 Task: Find connections with filter location Helsinki with filter topic #Socialentrepreneurshipwith filter profile language French with filter current company Metso with filter school Gulbarga University, Gulbarga with filter industry Physicians with filter service category Research with filter keywords title Director of Maintenance
Action: Mouse moved to (256, 196)
Screenshot: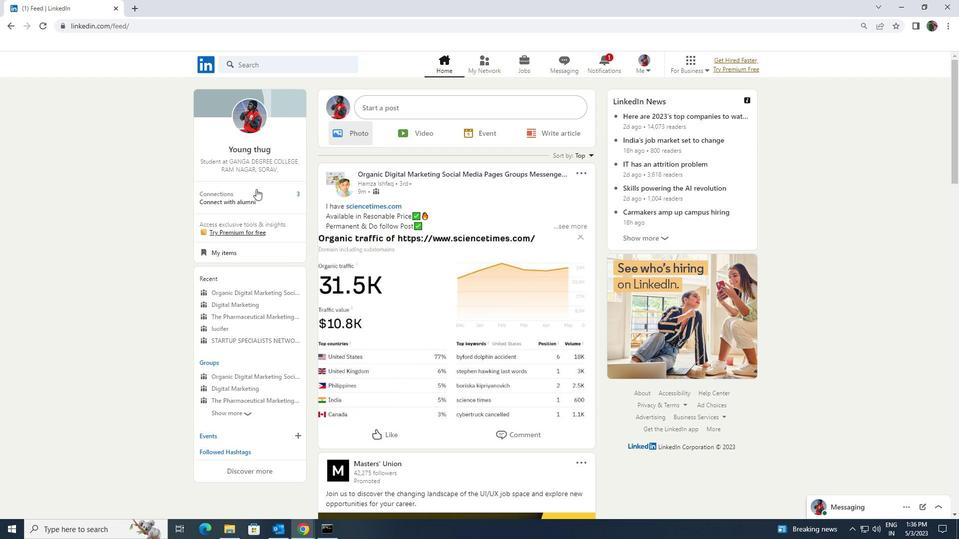 
Action: Mouse pressed left at (256, 196)
Screenshot: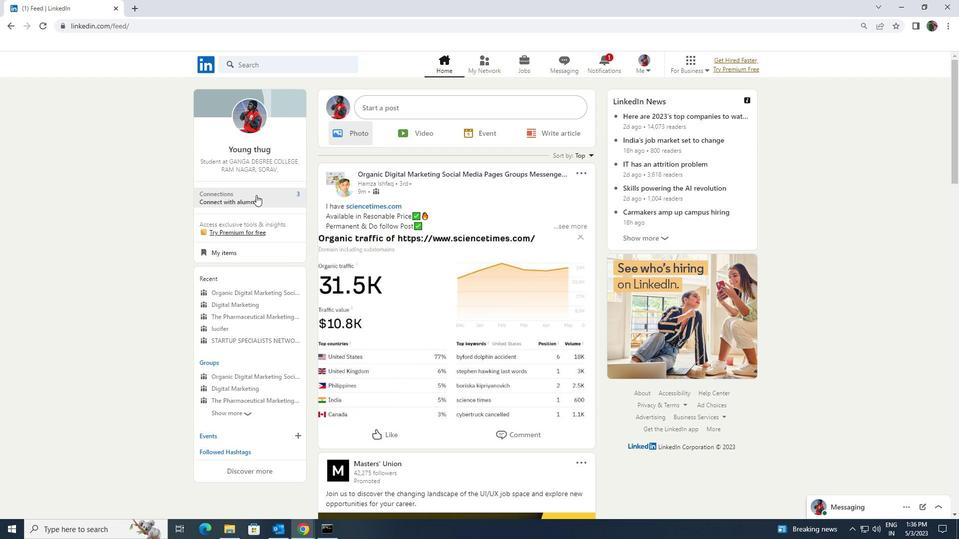 
Action: Mouse moved to (295, 121)
Screenshot: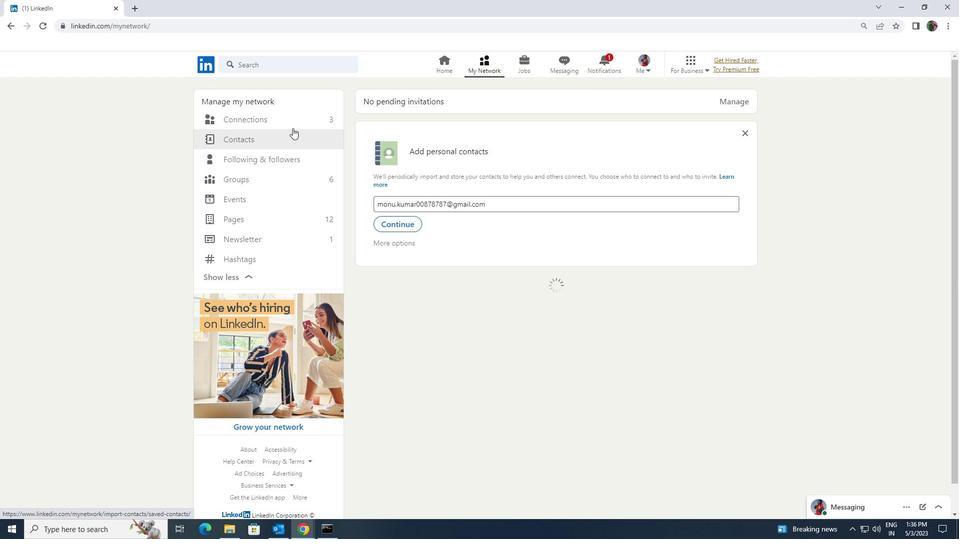 
Action: Mouse pressed left at (295, 121)
Screenshot: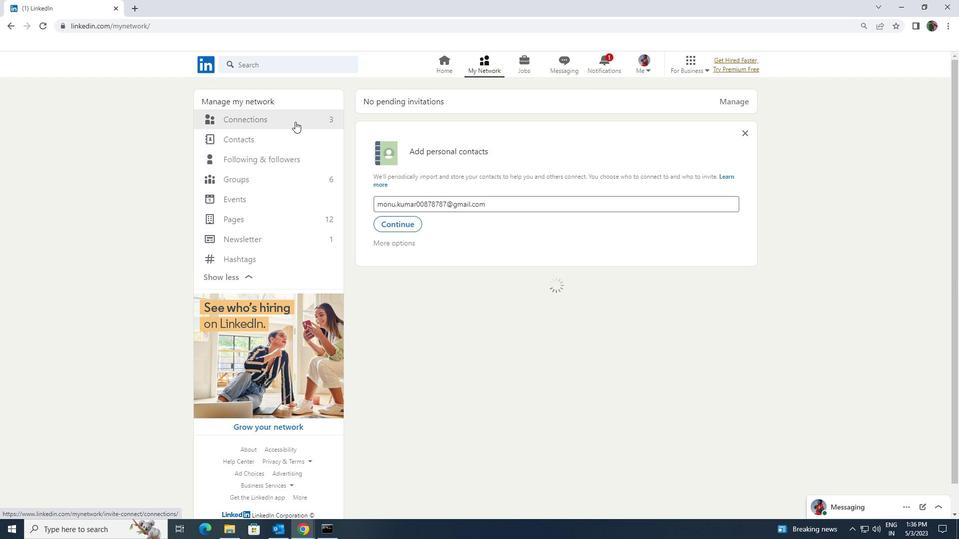 
Action: Mouse moved to (544, 119)
Screenshot: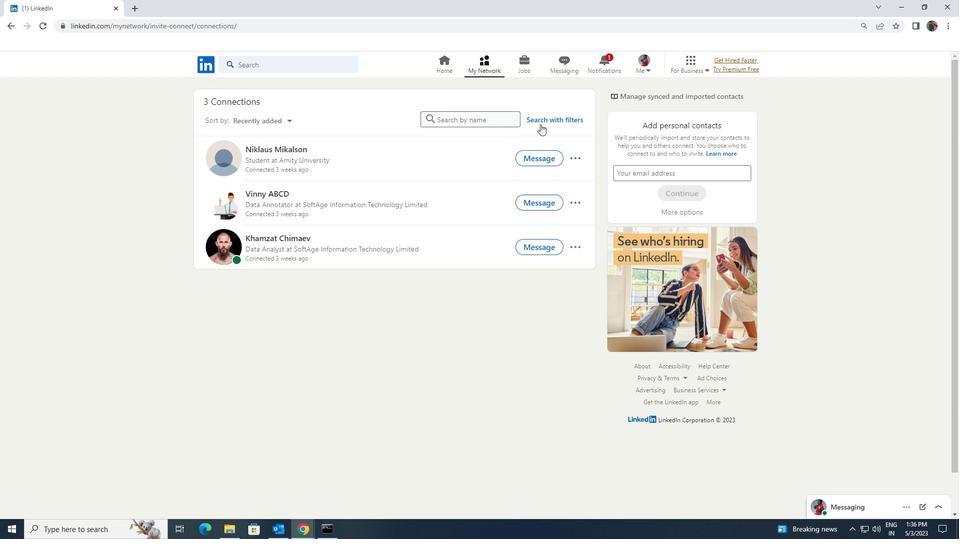 
Action: Mouse pressed left at (544, 119)
Screenshot: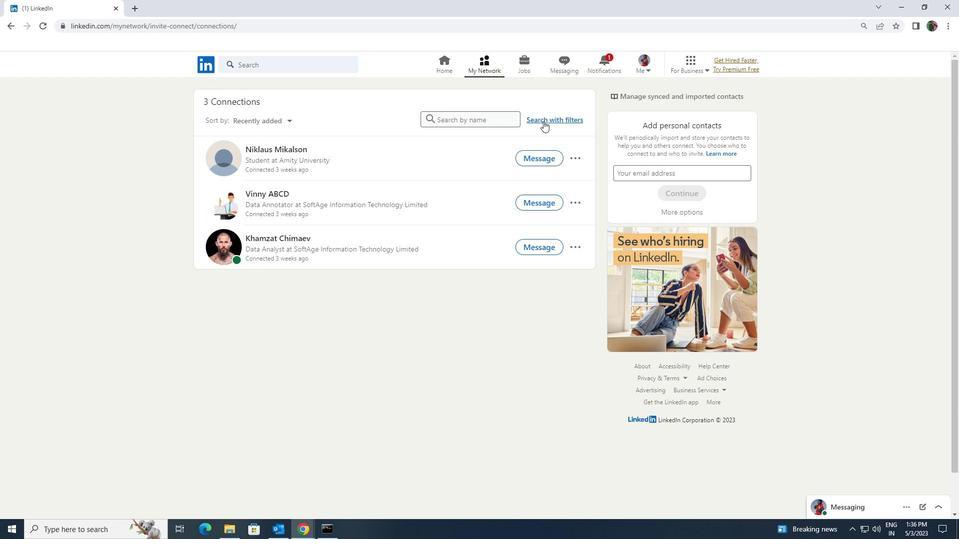 
Action: Mouse moved to (508, 91)
Screenshot: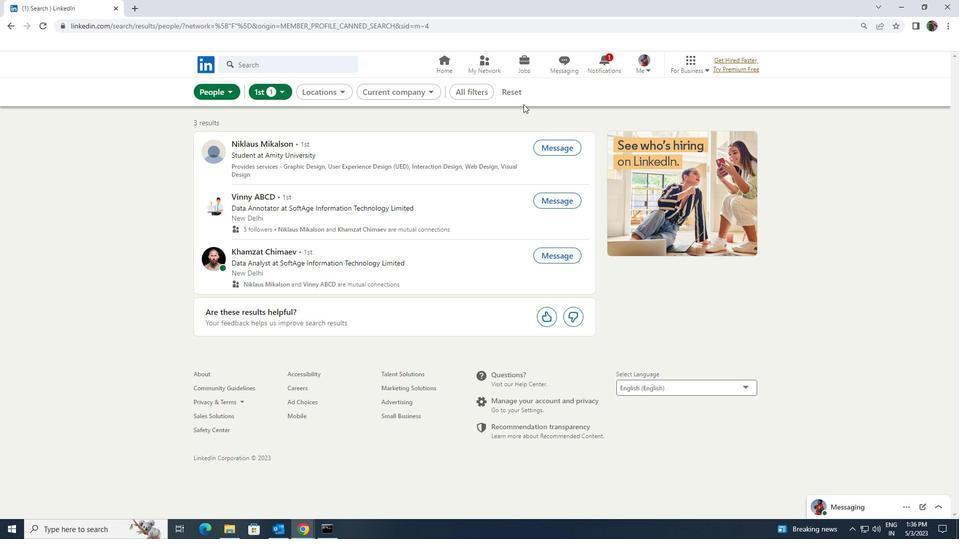 
Action: Mouse pressed left at (508, 91)
Screenshot: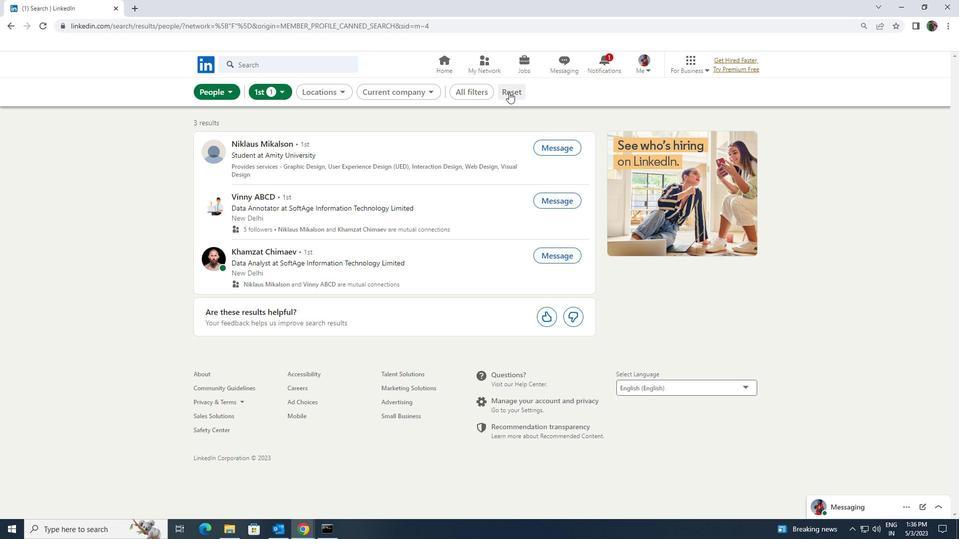
Action: Mouse pressed left at (508, 91)
Screenshot: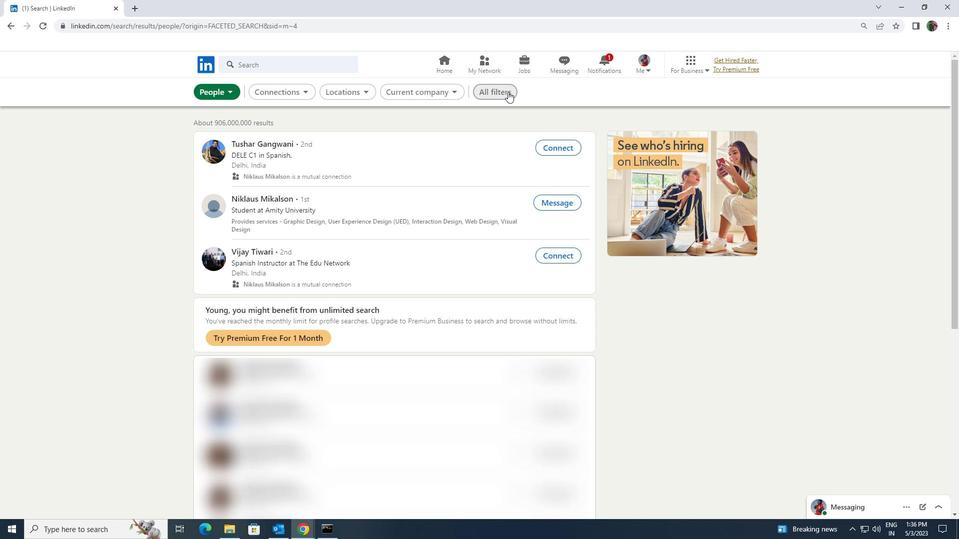 
Action: Mouse moved to (824, 387)
Screenshot: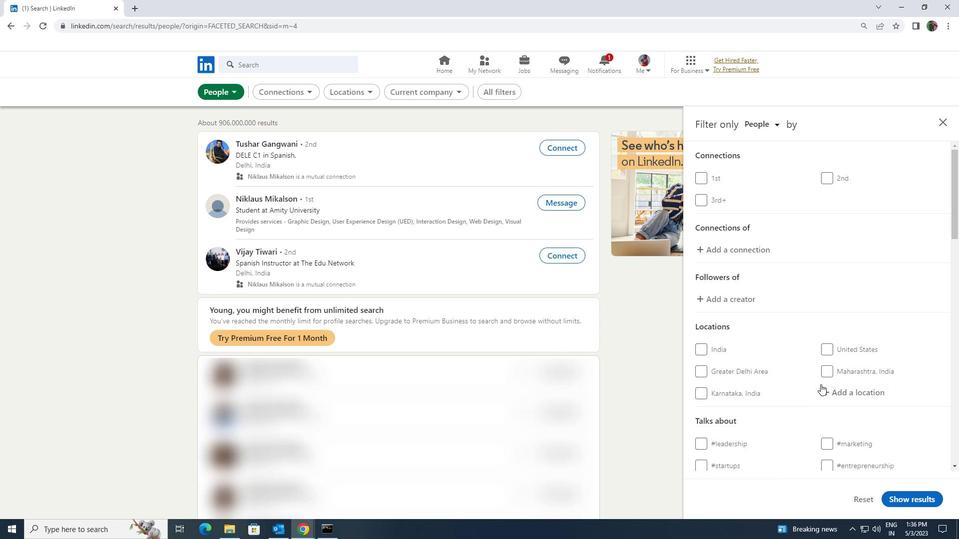 
Action: Mouse pressed left at (824, 387)
Screenshot: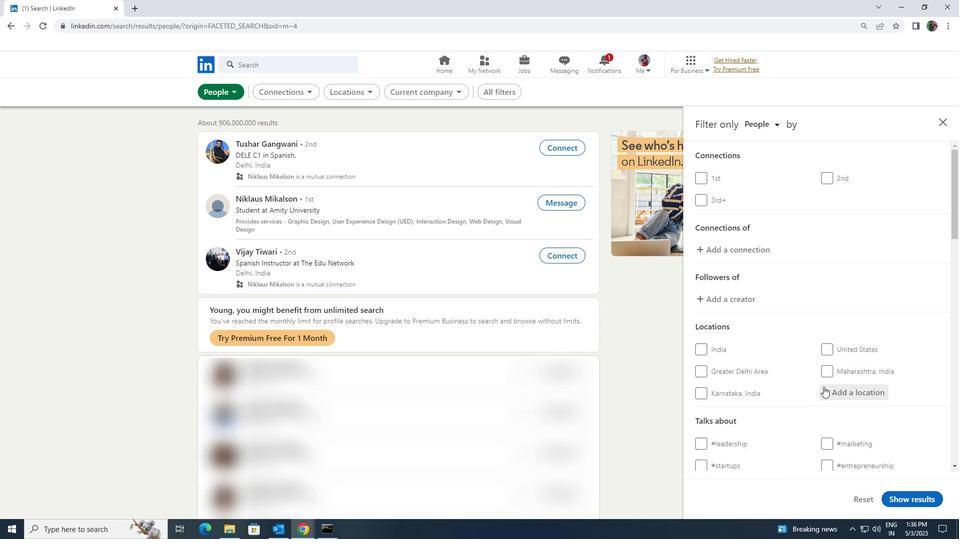
Action: Key pressed <Key.shift>HELSINK
Screenshot: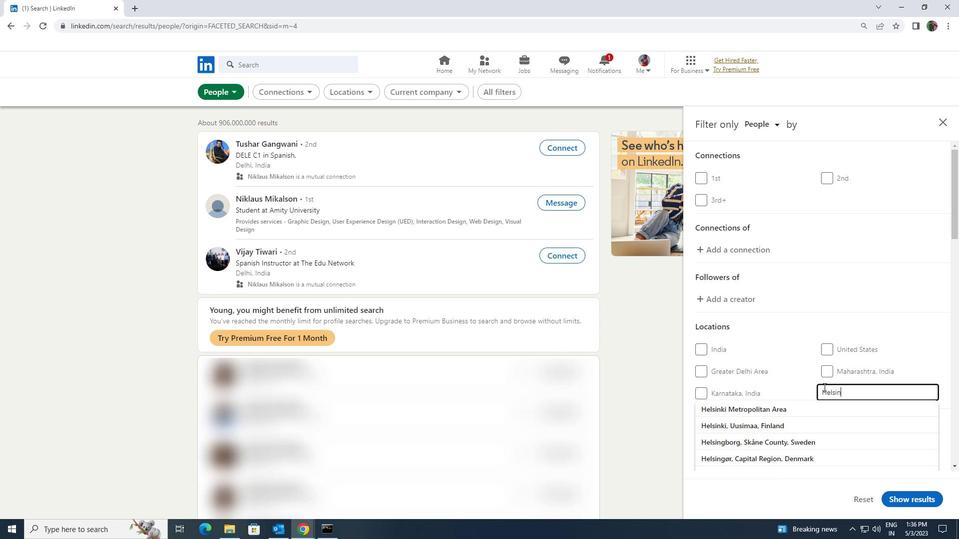 
Action: Mouse moved to (813, 403)
Screenshot: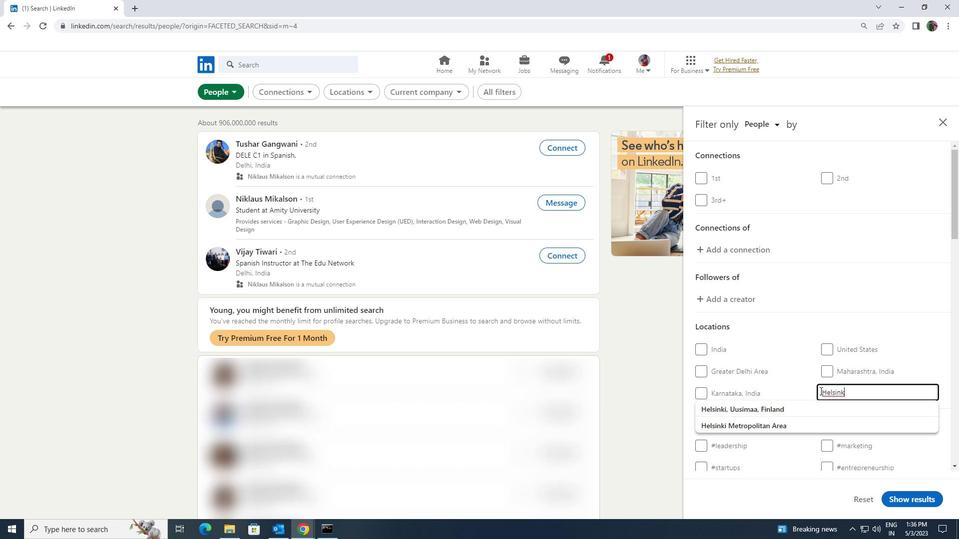 
Action: Mouse pressed left at (813, 403)
Screenshot: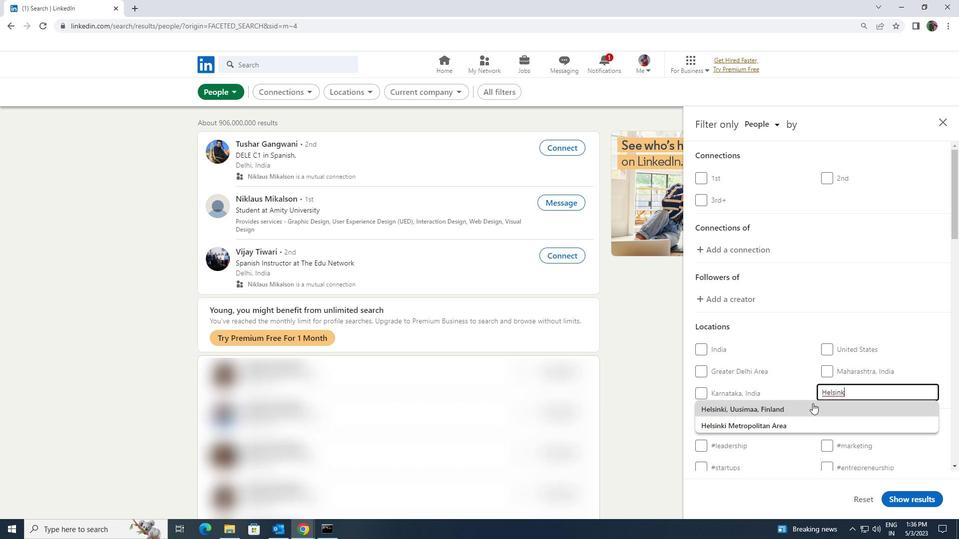 
Action: Mouse moved to (813, 378)
Screenshot: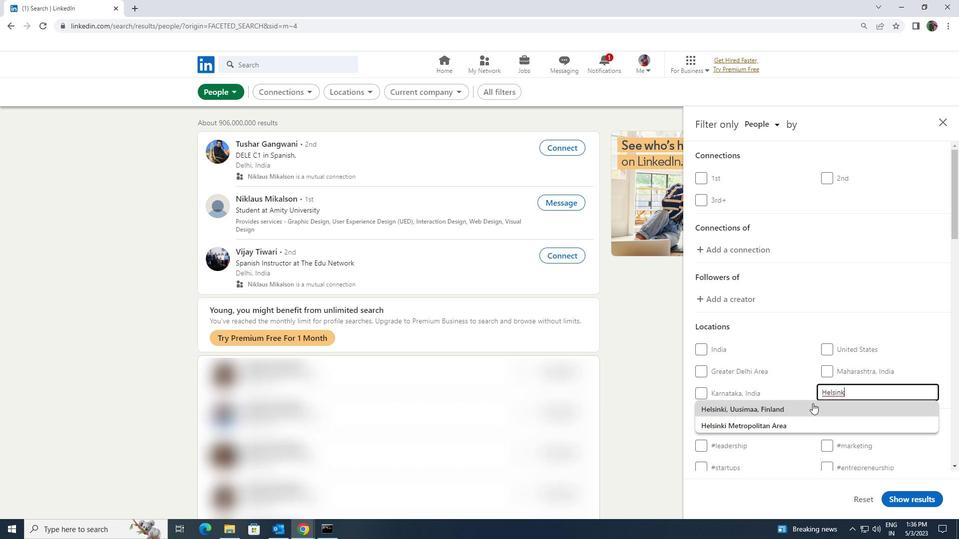 
Action: Mouse scrolled (813, 378) with delta (0, 0)
Screenshot: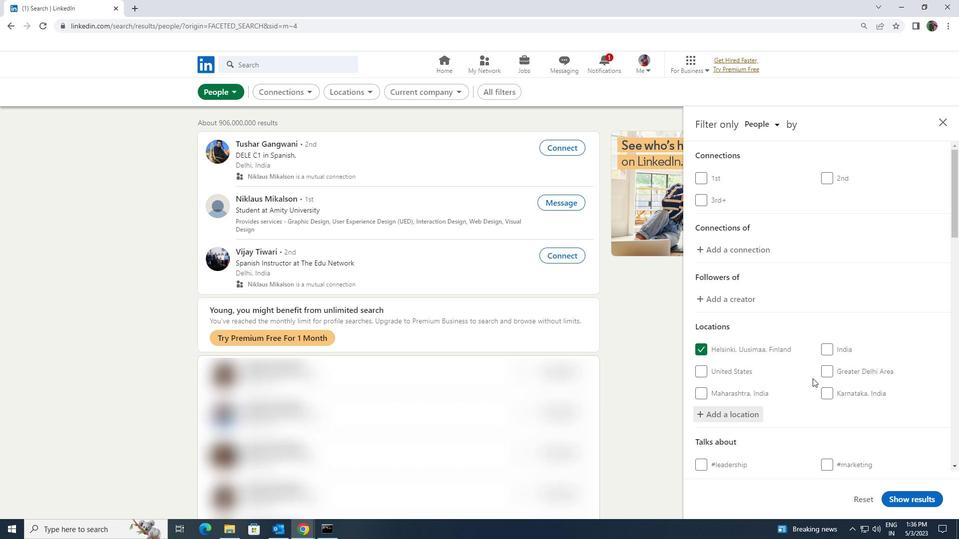 
Action: Mouse scrolled (813, 378) with delta (0, 0)
Screenshot: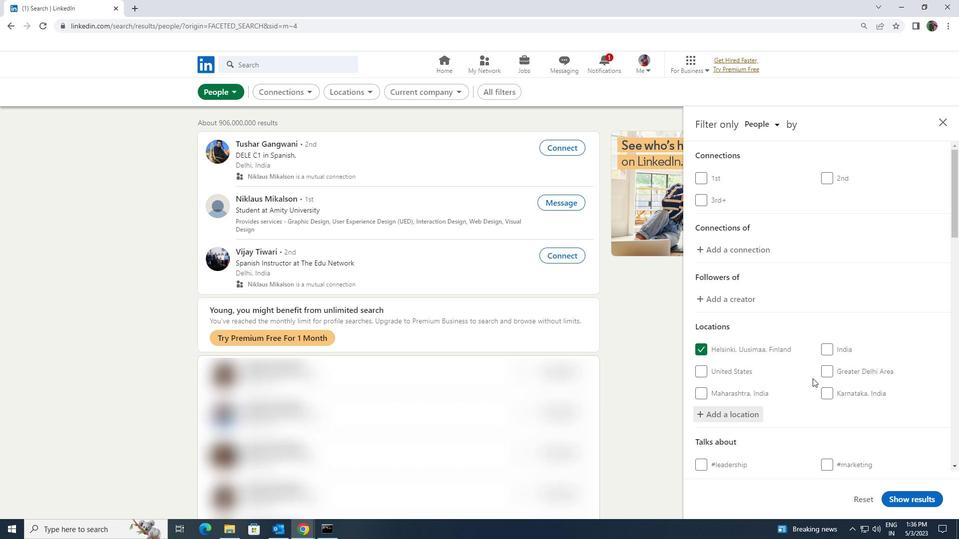 
Action: Mouse scrolled (813, 378) with delta (0, 0)
Screenshot: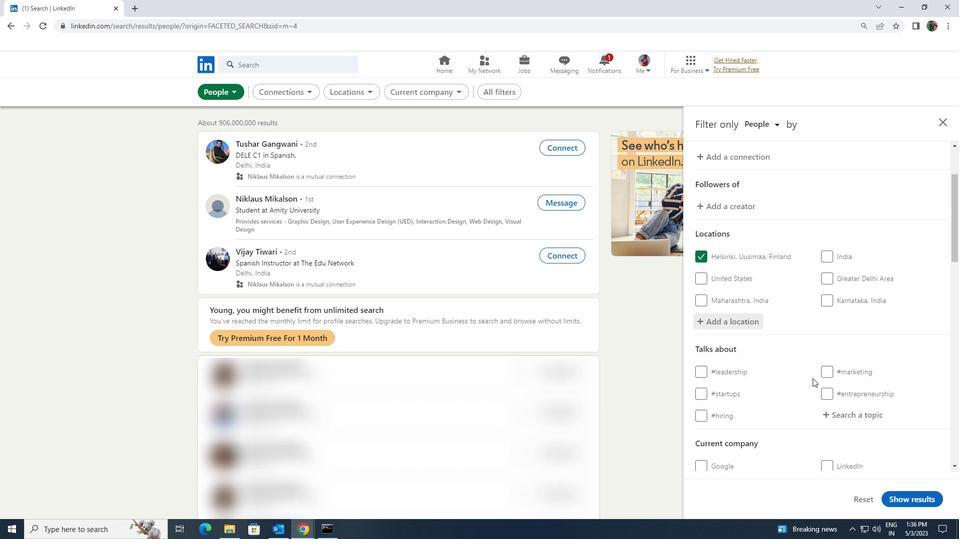 
Action: Mouse moved to (830, 364)
Screenshot: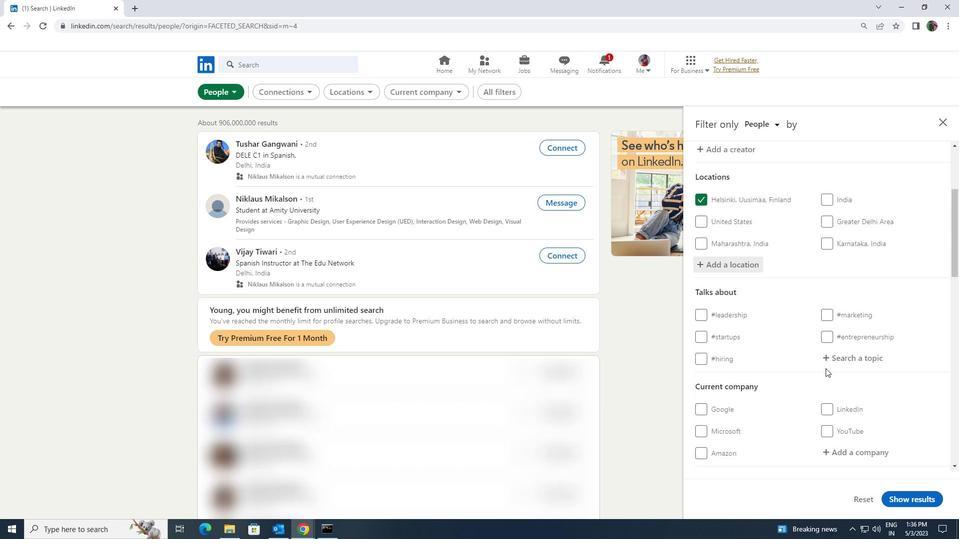 
Action: Mouse pressed left at (830, 364)
Screenshot: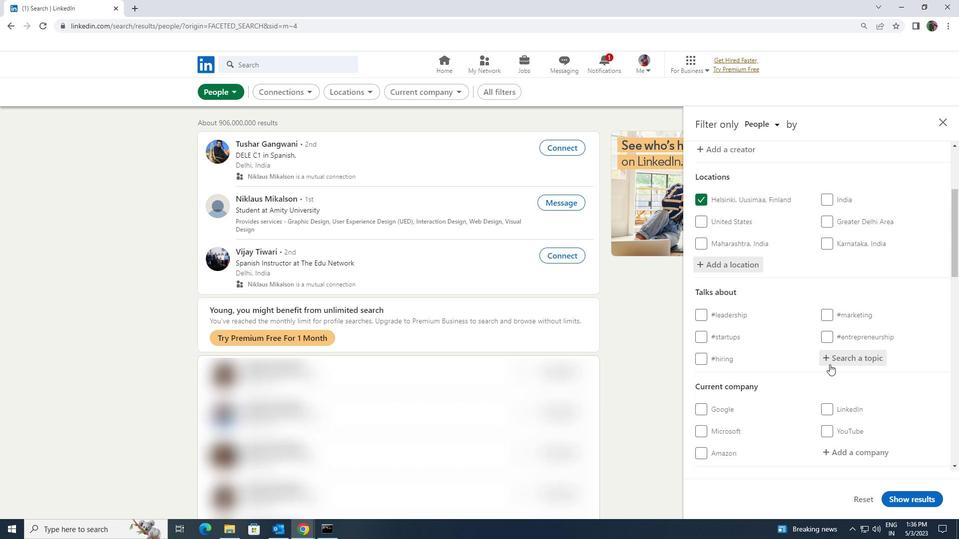 
Action: Mouse moved to (829, 364)
Screenshot: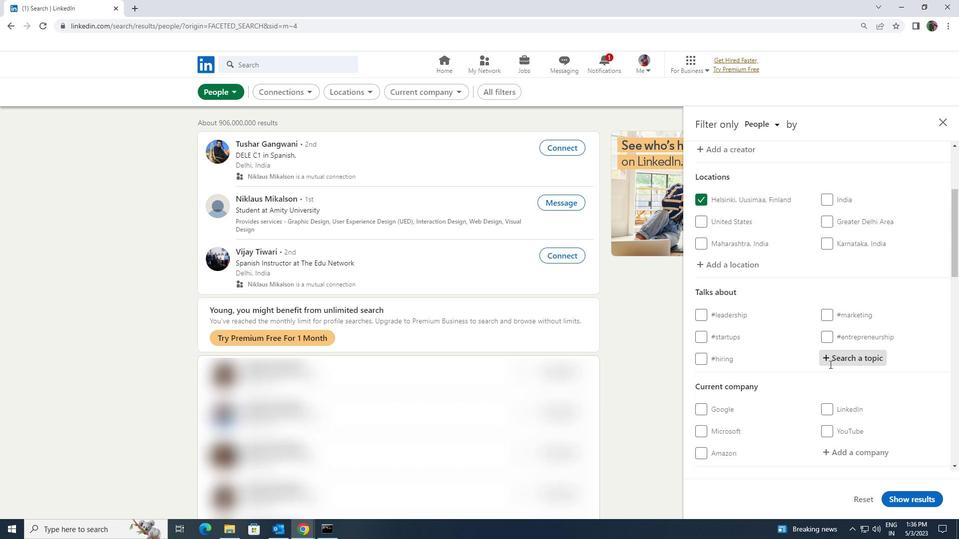 
Action: Key pressed <Key.shift>SOCIALENTER<Key.backspace>
Screenshot: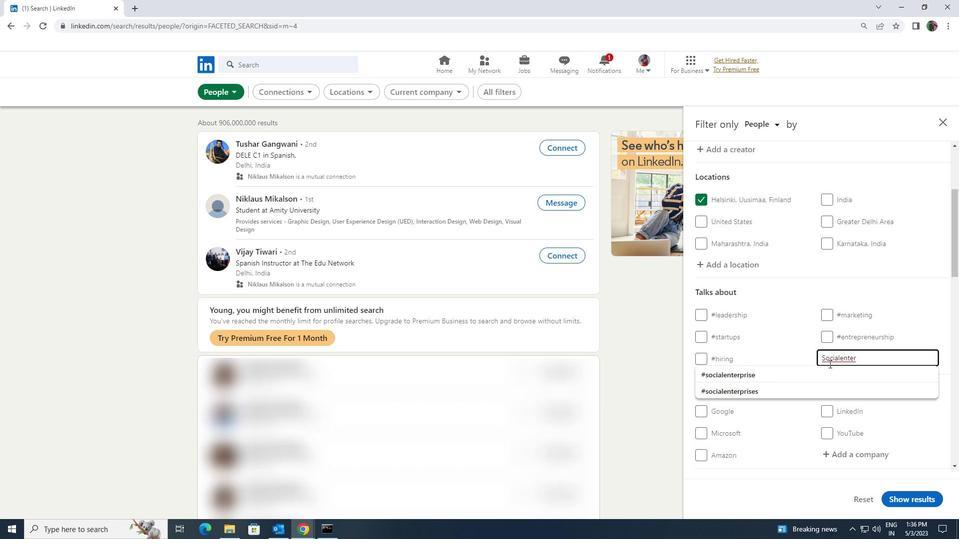 
Action: Mouse moved to (822, 370)
Screenshot: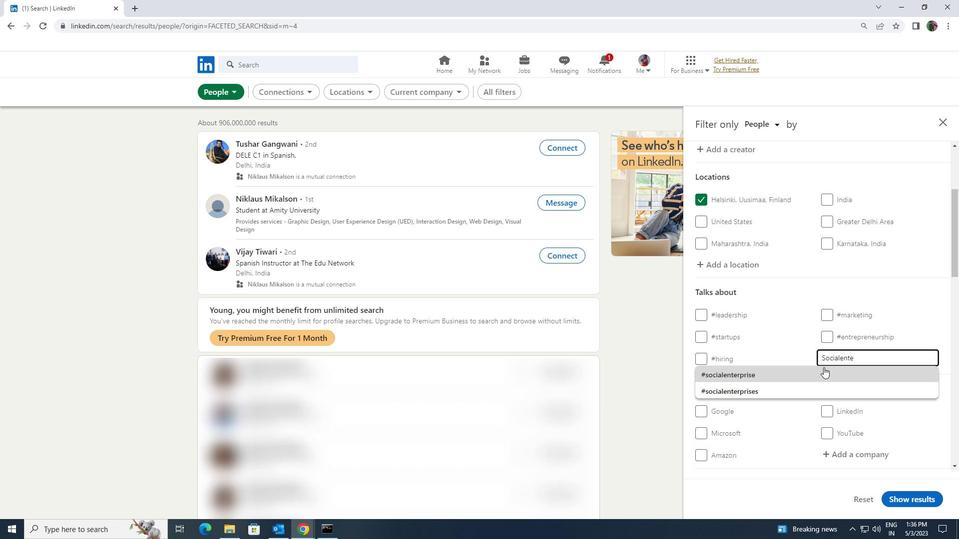 
Action: Key pressed <Key.backspace>
Screenshot: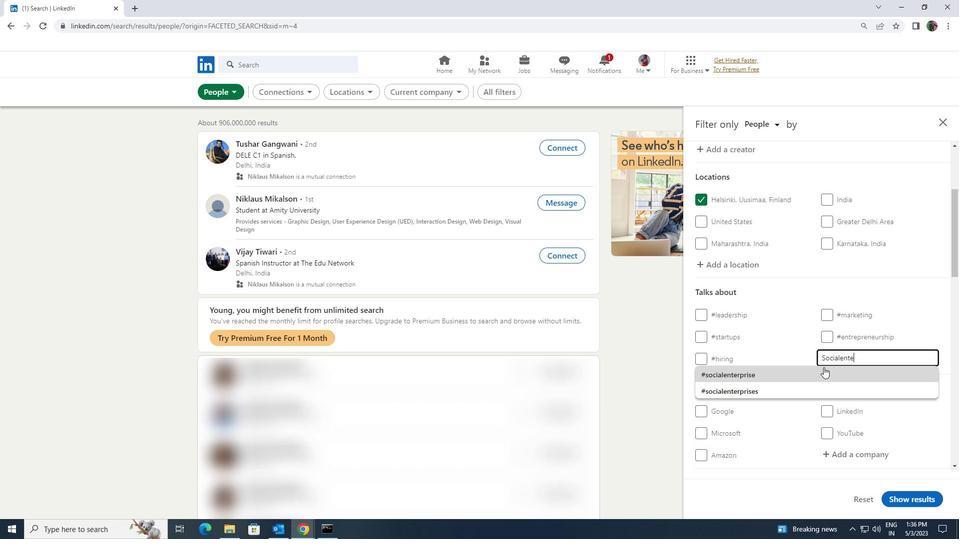 
Action: Mouse moved to (822, 370)
Screenshot: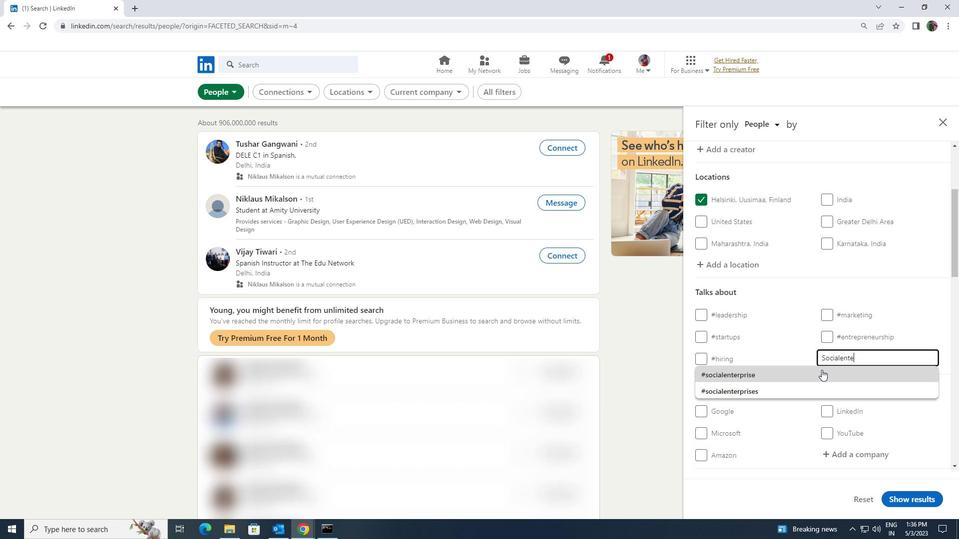 
Action: Mouse pressed left at (822, 370)
Screenshot: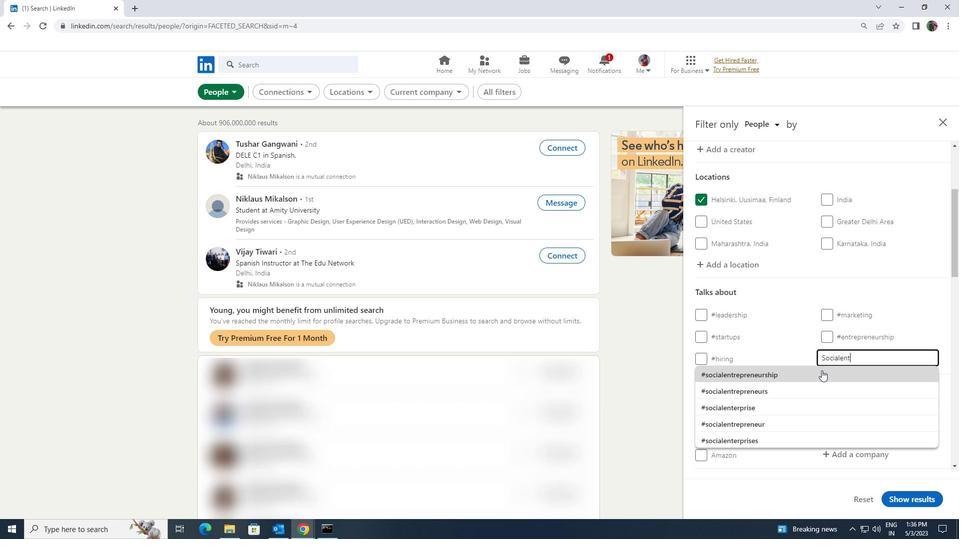 
Action: Mouse scrolled (822, 370) with delta (0, 0)
Screenshot: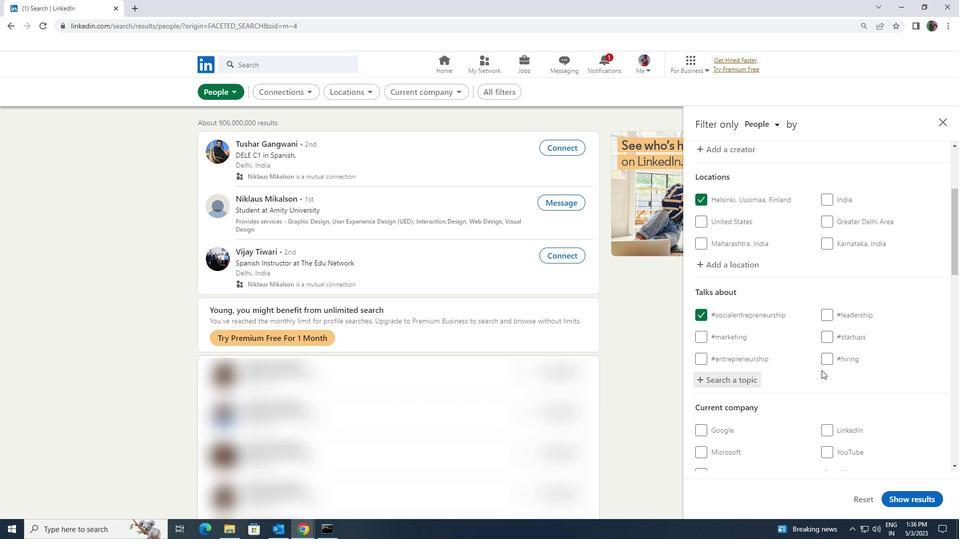 
Action: Mouse scrolled (822, 370) with delta (0, 0)
Screenshot: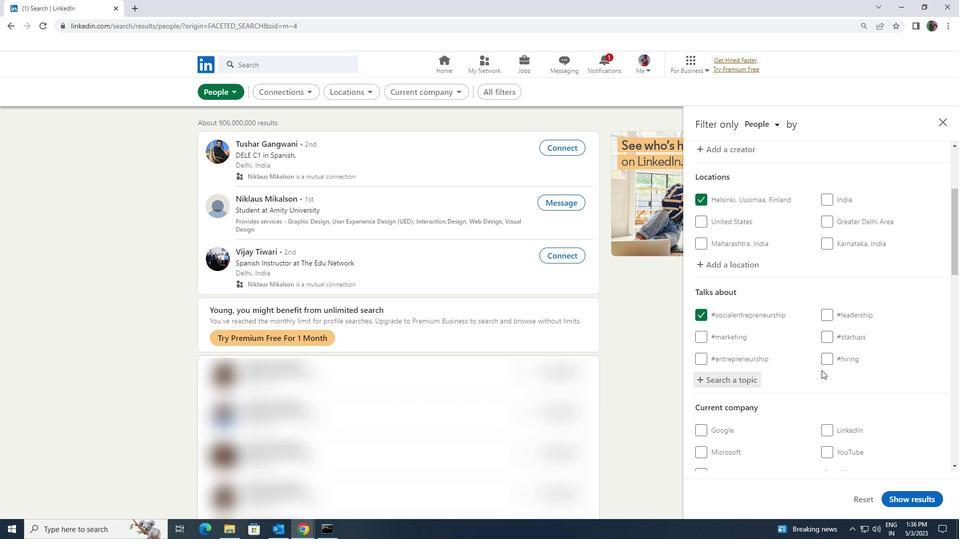 
Action: Mouse scrolled (822, 370) with delta (0, 0)
Screenshot: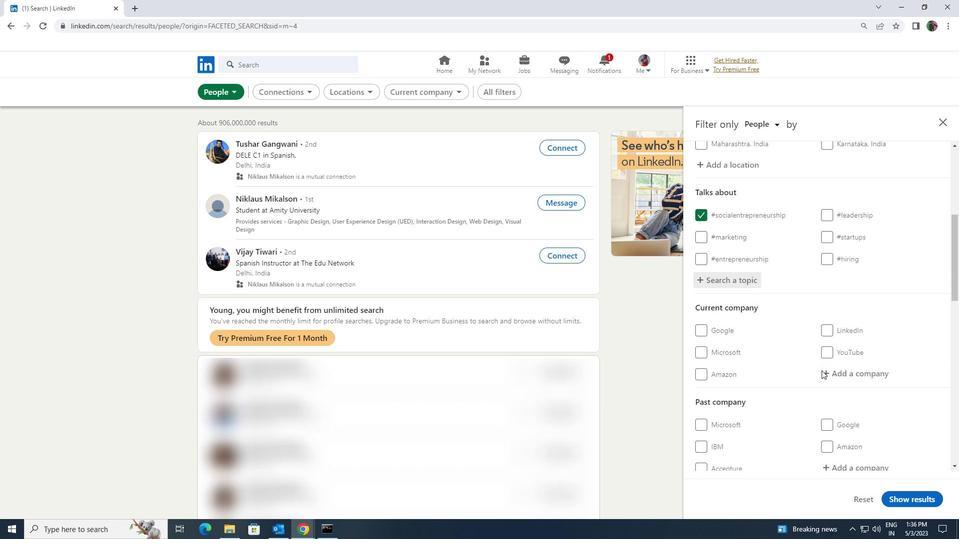 
Action: Mouse scrolled (822, 370) with delta (0, 0)
Screenshot: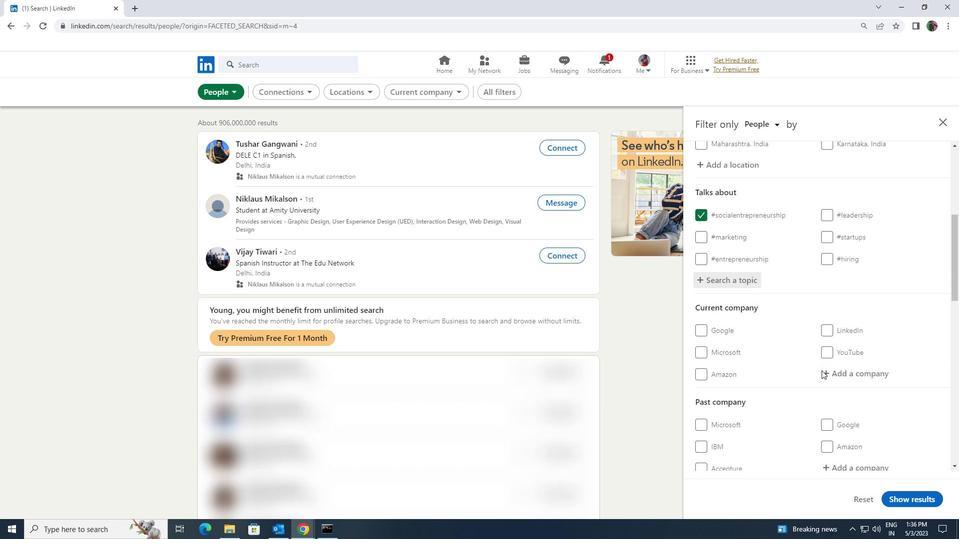 
Action: Mouse scrolled (822, 370) with delta (0, 0)
Screenshot: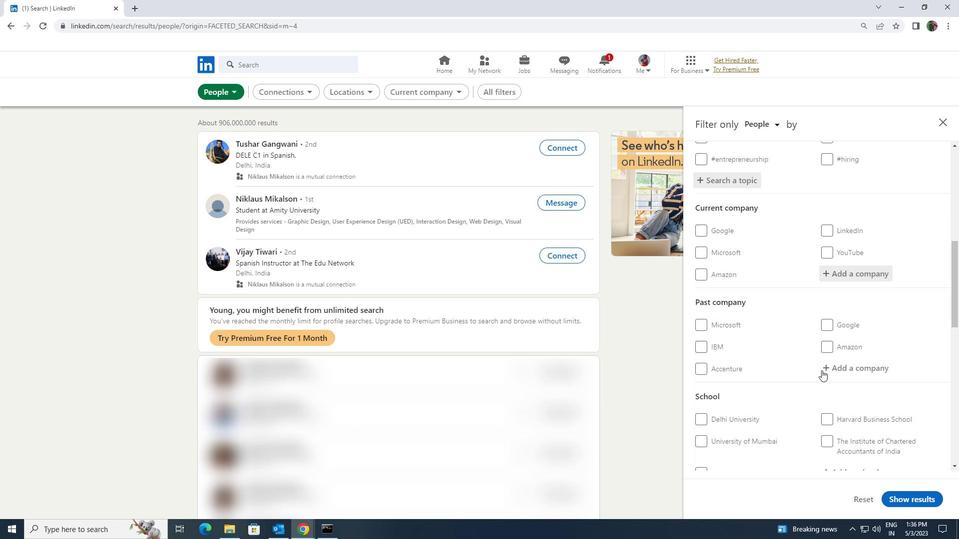 
Action: Mouse scrolled (822, 370) with delta (0, 0)
Screenshot: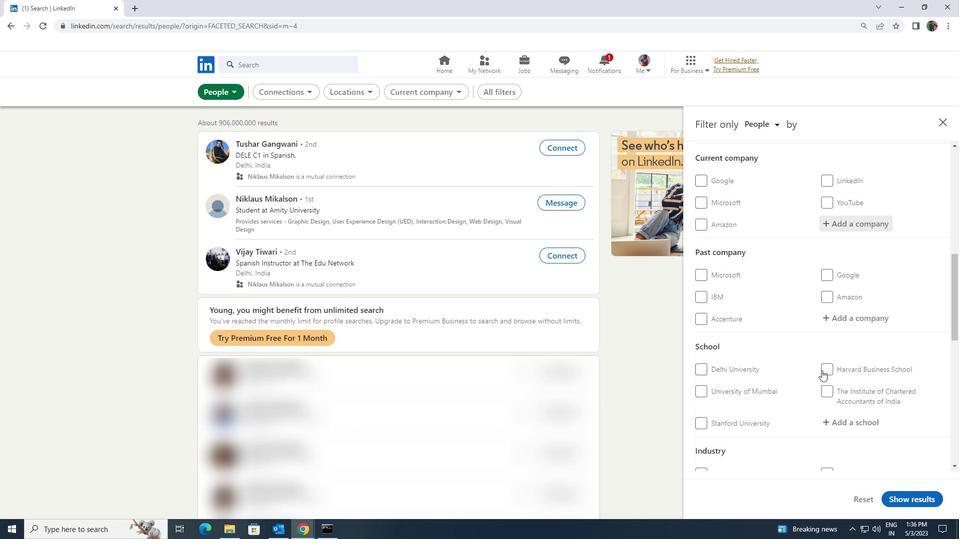
Action: Mouse scrolled (822, 370) with delta (0, 0)
Screenshot: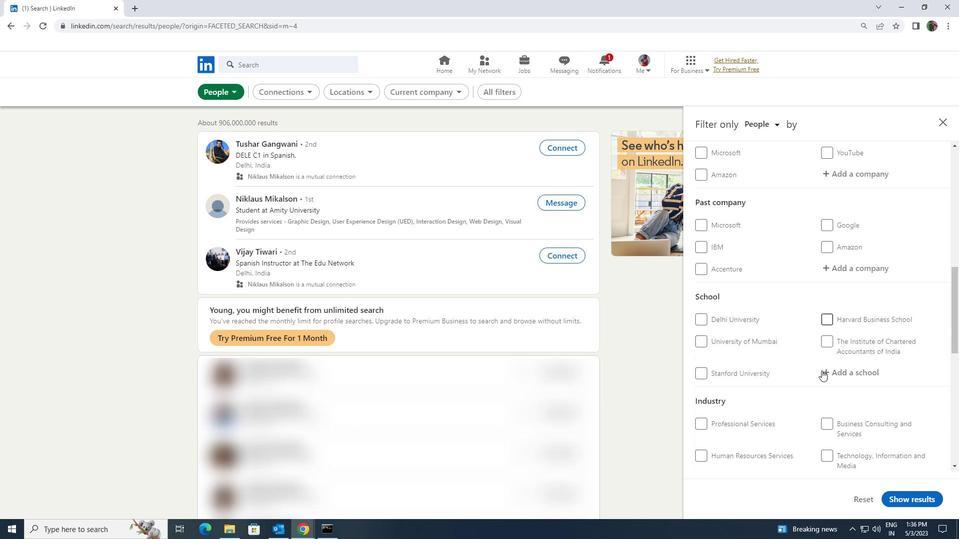 
Action: Mouse scrolled (822, 370) with delta (0, 0)
Screenshot: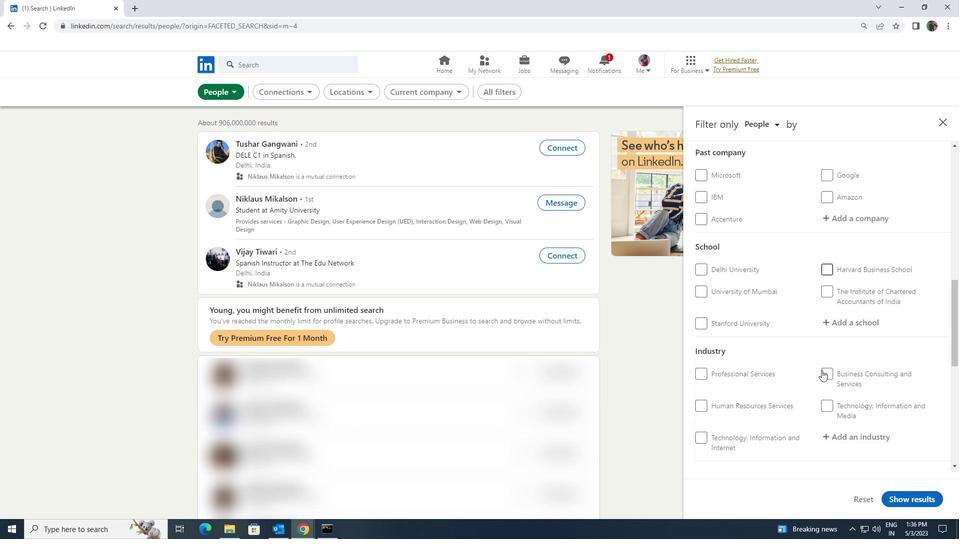 
Action: Mouse scrolled (822, 370) with delta (0, 0)
Screenshot: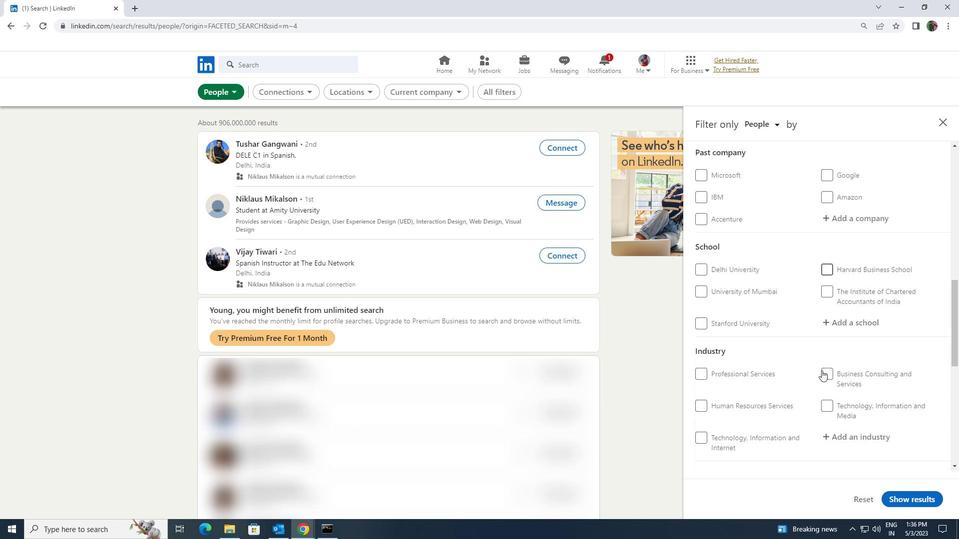 
Action: Mouse moved to (827, 399)
Screenshot: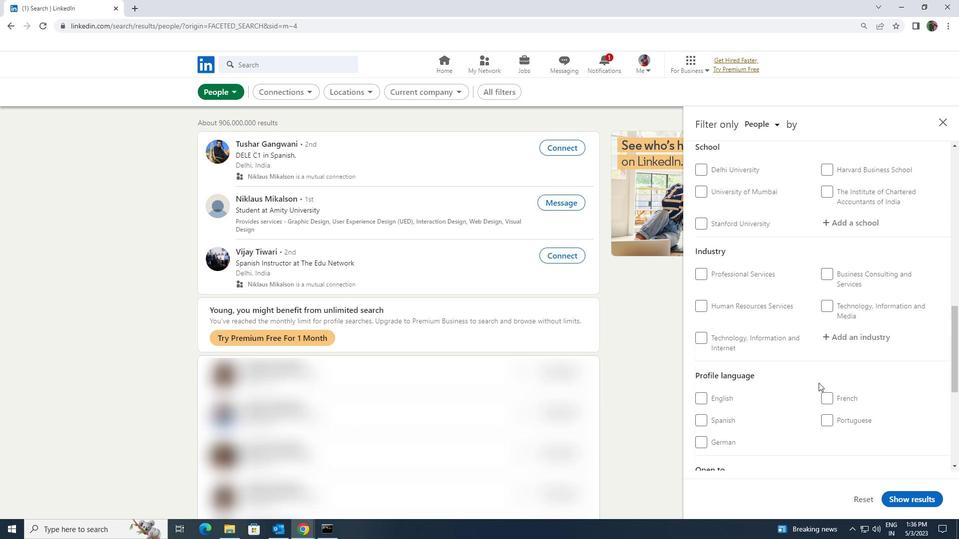 
Action: Mouse pressed left at (827, 399)
Screenshot: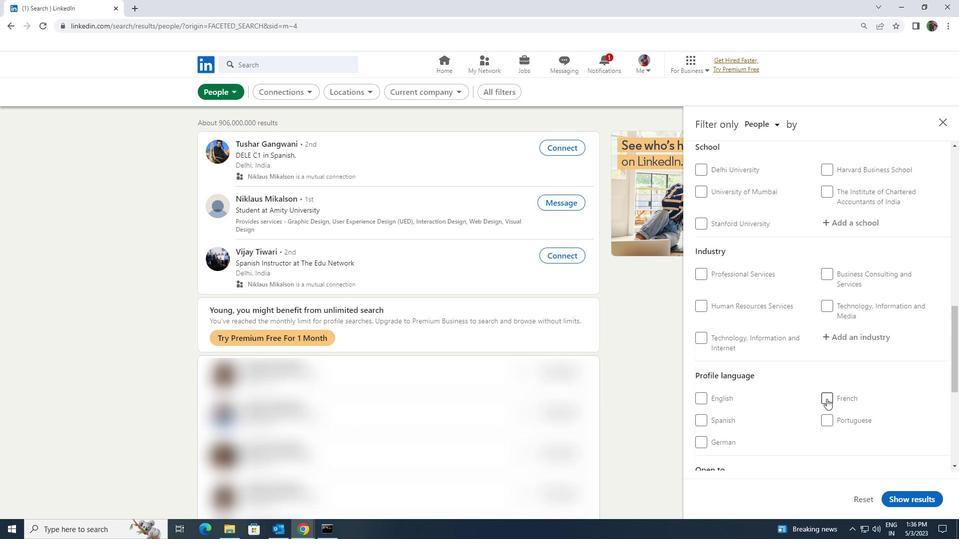 
Action: Mouse scrolled (827, 399) with delta (0, 0)
Screenshot: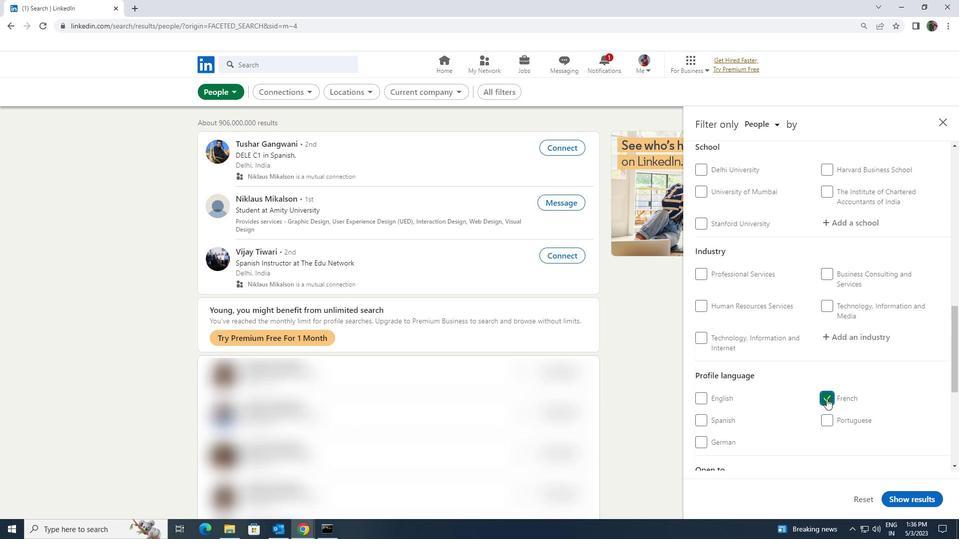 
Action: Mouse scrolled (827, 399) with delta (0, 0)
Screenshot: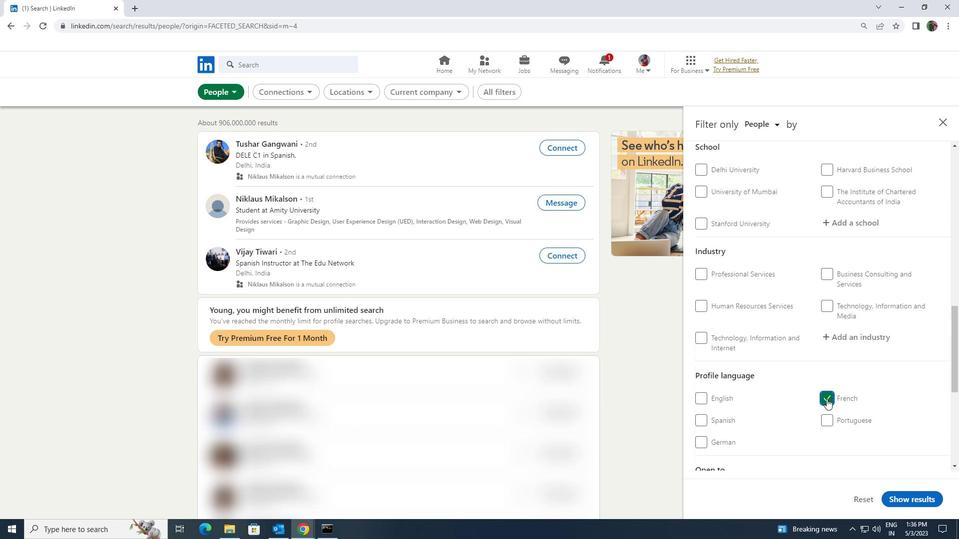 
Action: Mouse scrolled (827, 399) with delta (0, 0)
Screenshot: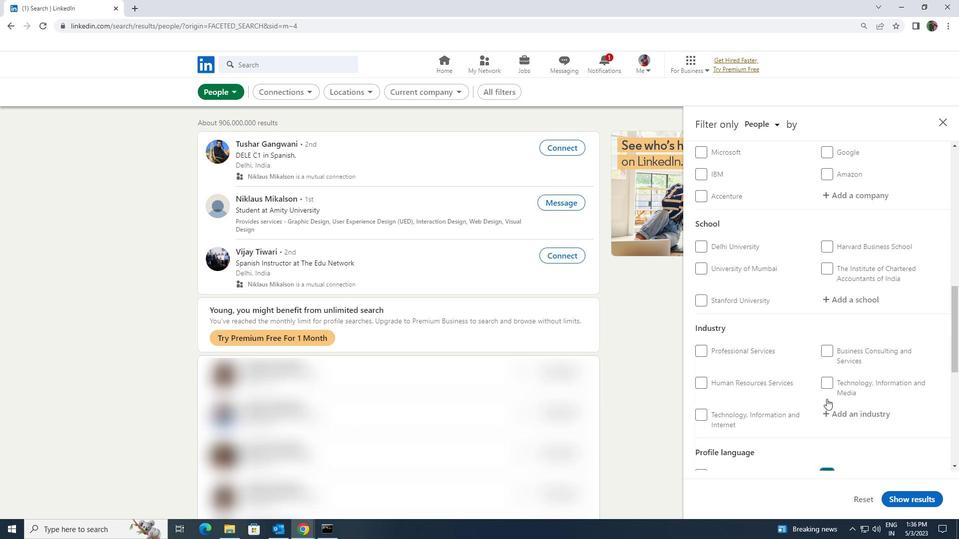 
Action: Mouse scrolled (827, 399) with delta (0, 0)
Screenshot: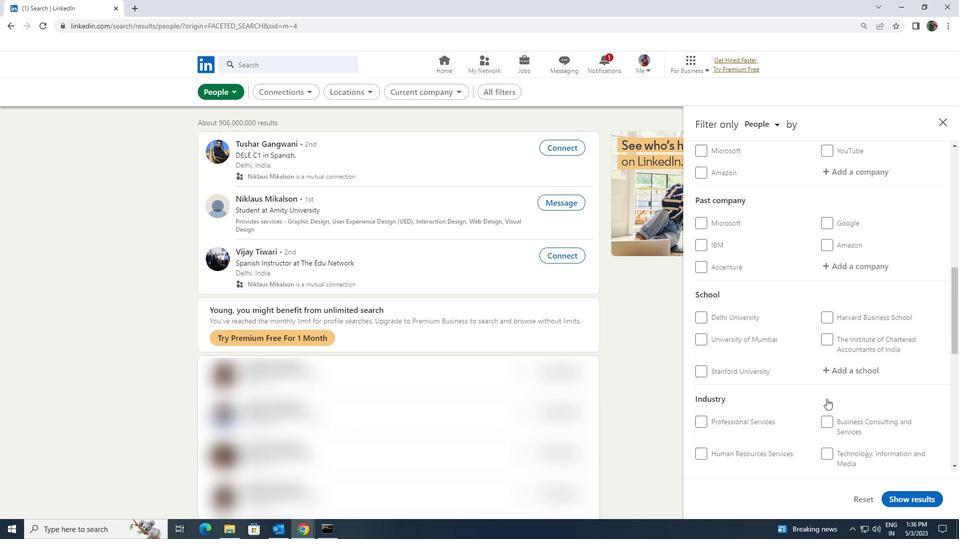 
Action: Mouse scrolled (827, 399) with delta (0, 0)
Screenshot: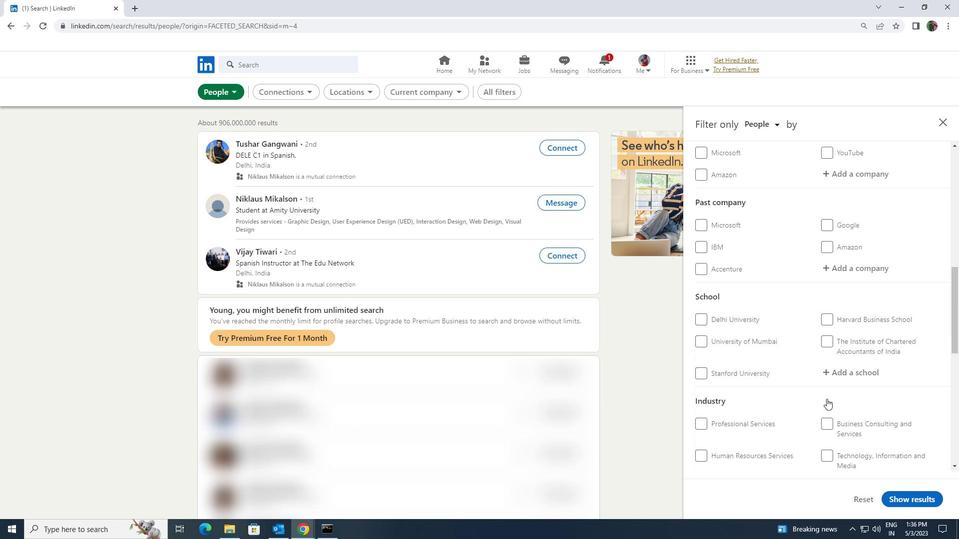 
Action: Mouse scrolled (827, 399) with delta (0, 0)
Screenshot: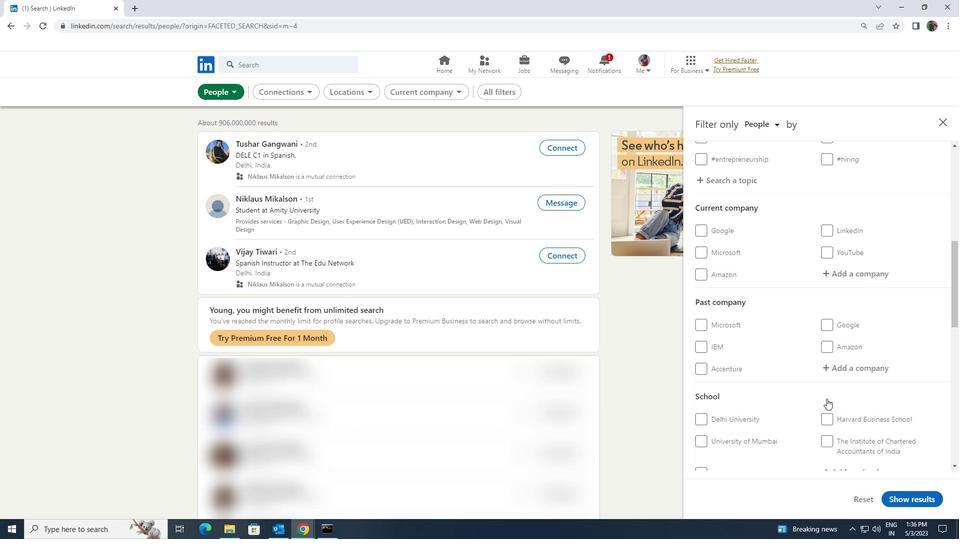 
Action: Mouse moved to (839, 327)
Screenshot: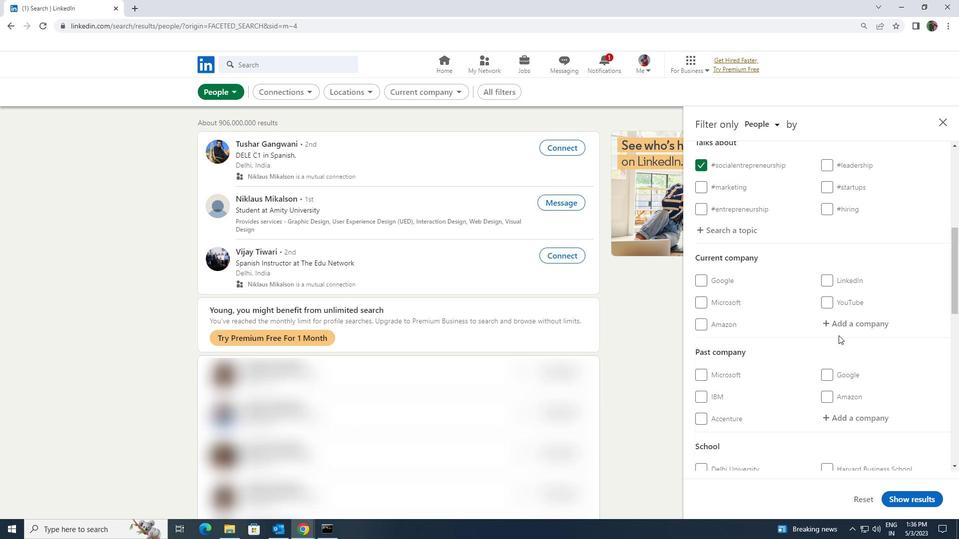 
Action: Mouse pressed left at (839, 327)
Screenshot: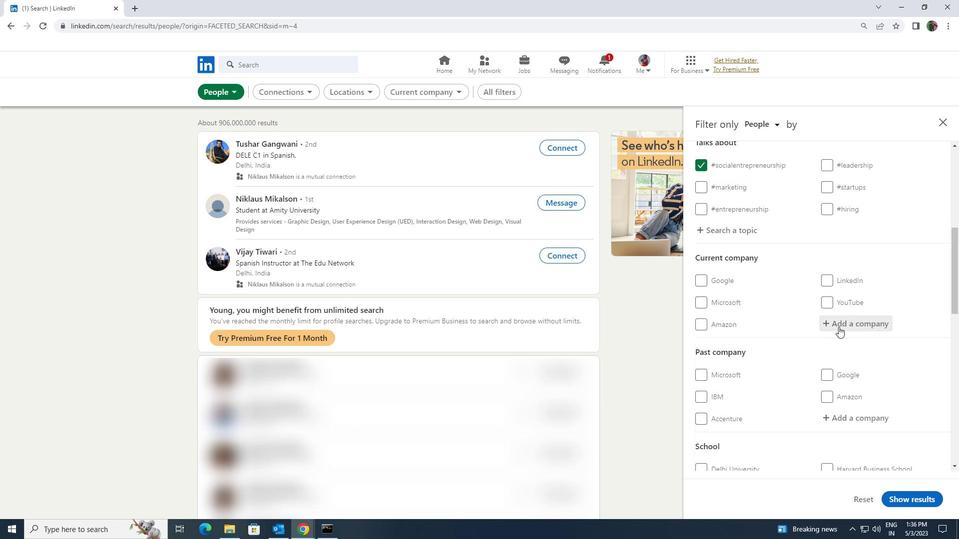 
Action: Key pressed <Key.shift>METSO
Screenshot: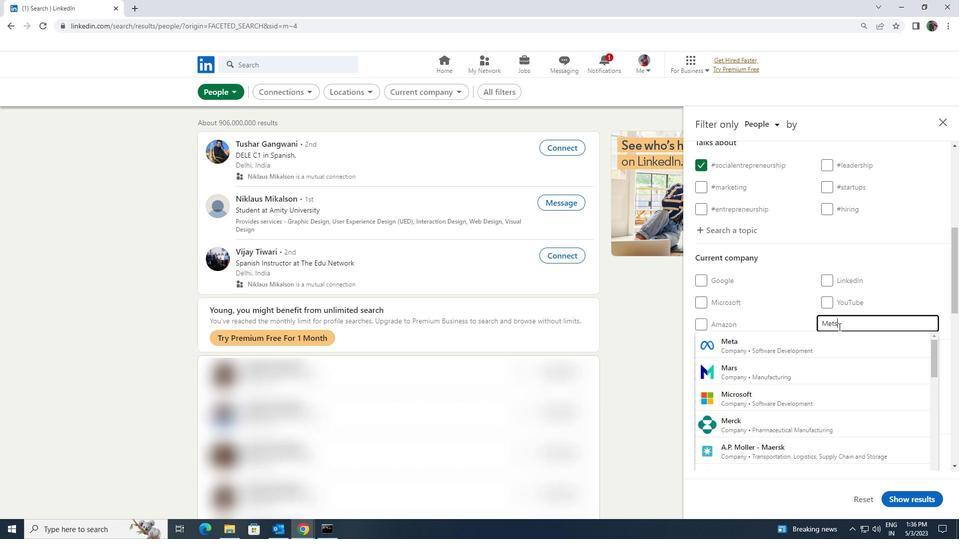 
Action: Mouse moved to (829, 364)
Screenshot: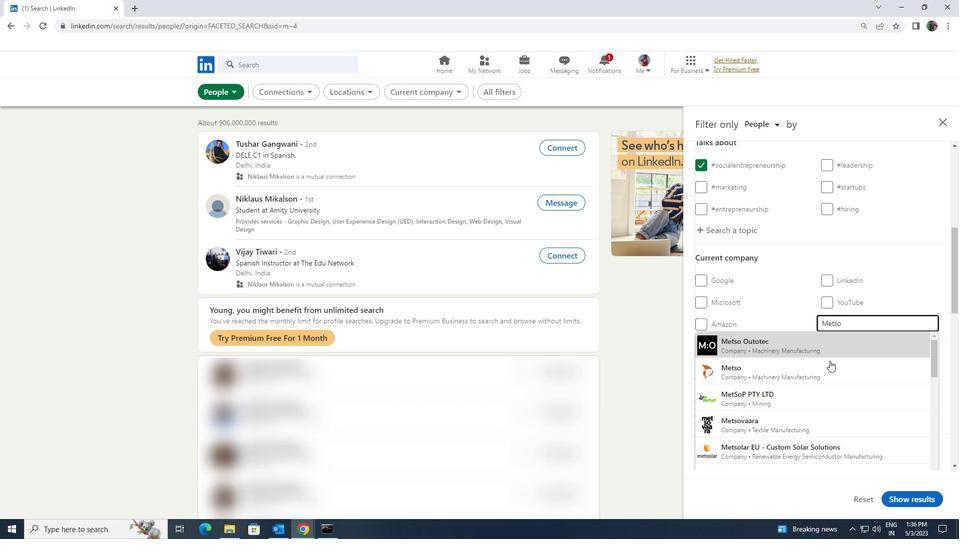 
Action: Mouse pressed left at (829, 364)
Screenshot: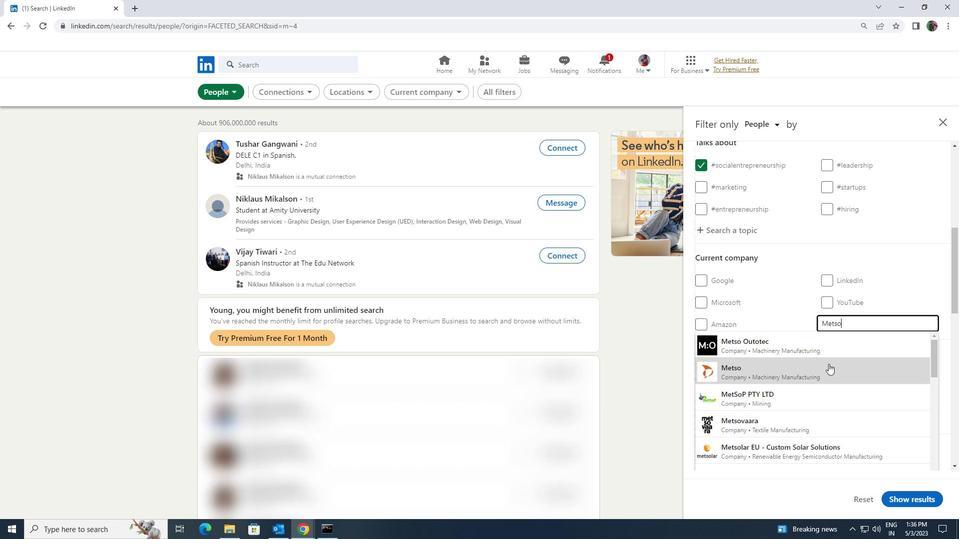 
Action: Mouse scrolled (829, 363) with delta (0, 0)
Screenshot: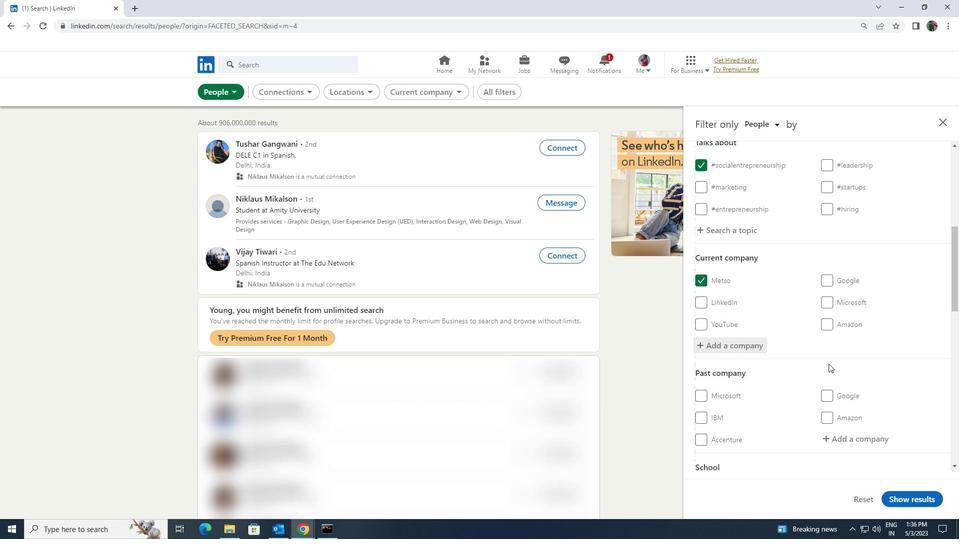 
Action: Mouse scrolled (829, 363) with delta (0, 0)
Screenshot: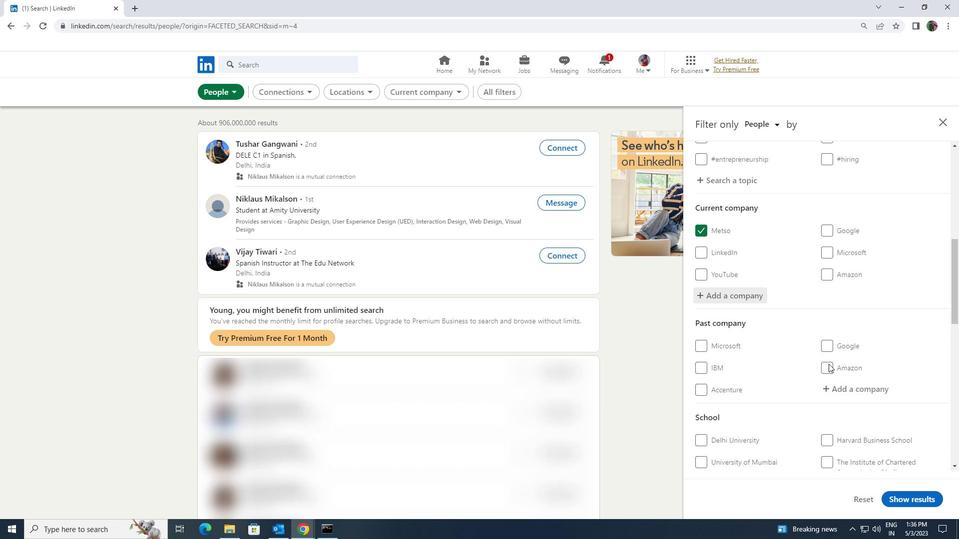 
Action: Mouse scrolled (829, 363) with delta (0, 0)
Screenshot: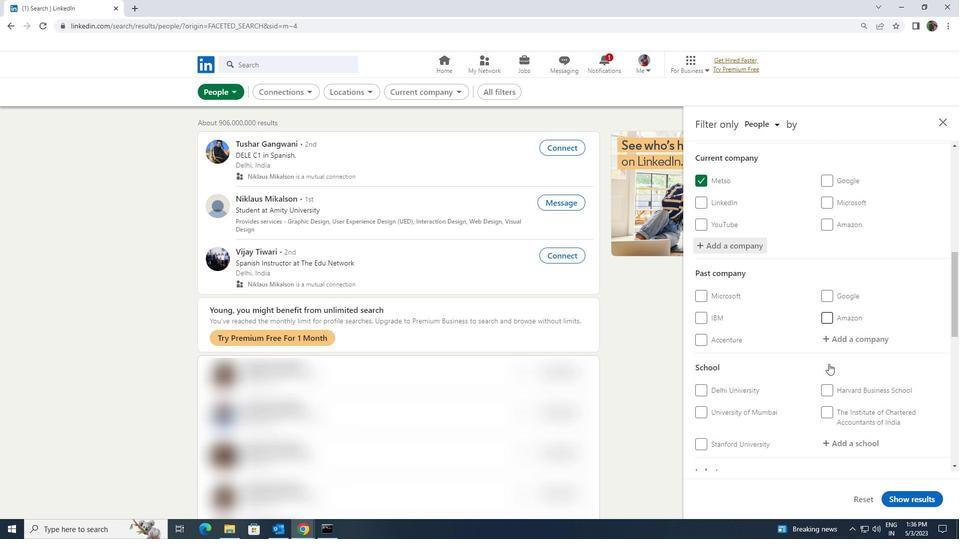 
Action: Mouse moved to (824, 394)
Screenshot: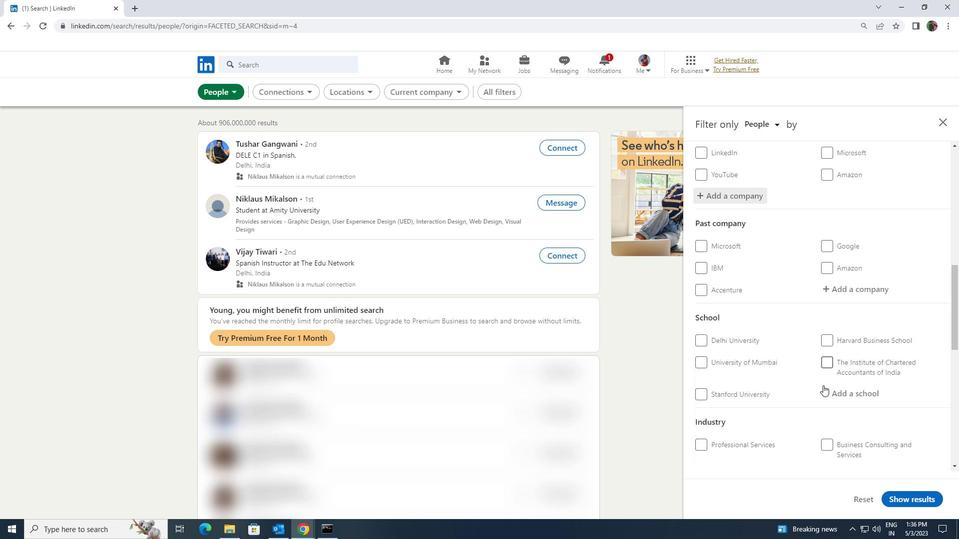 
Action: Mouse pressed left at (824, 394)
Screenshot: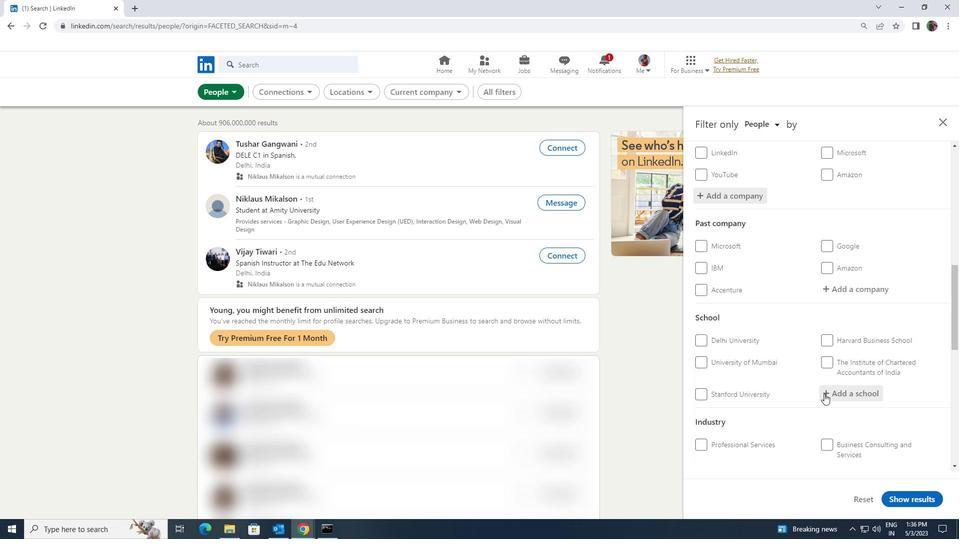 
Action: Key pressed <Key.shift><Key.shift>GULBARGA<Key.space>
Screenshot: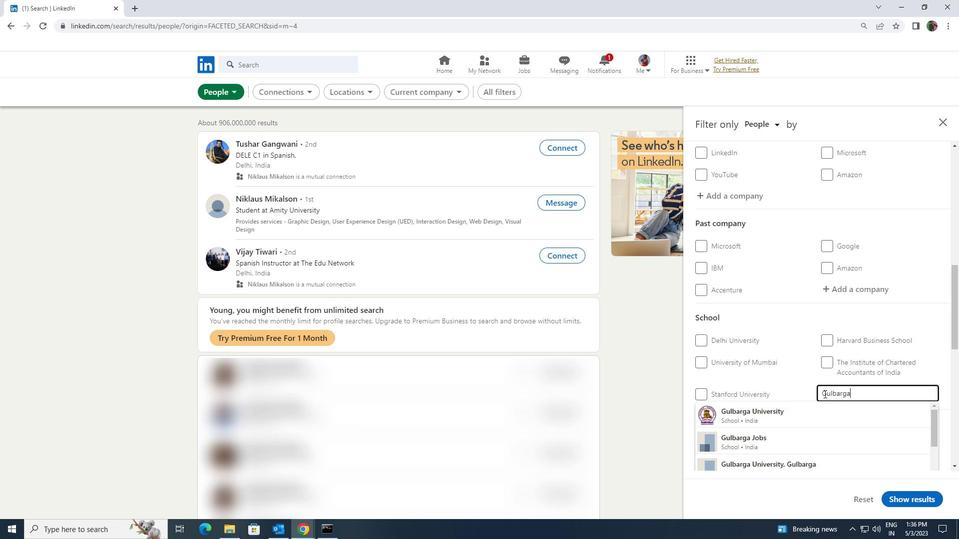 
Action: Mouse moved to (815, 457)
Screenshot: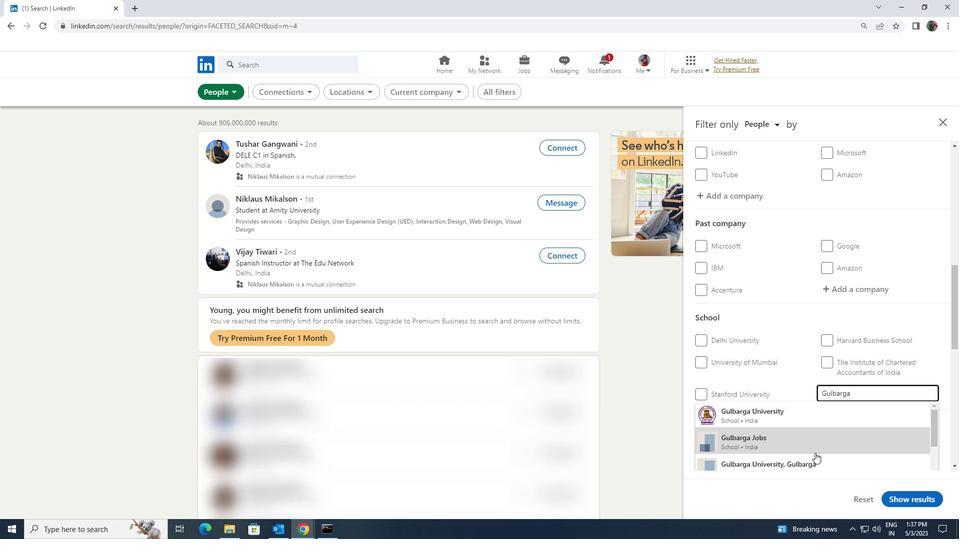 
Action: Mouse pressed left at (815, 457)
Screenshot: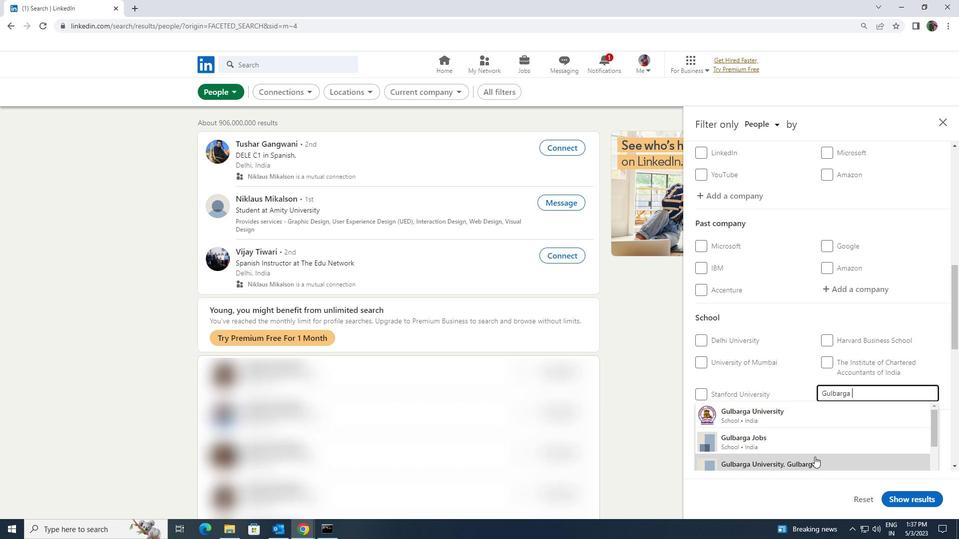 
Action: Mouse scrolled (815, 456) with delta (0, 0)
Screenshot: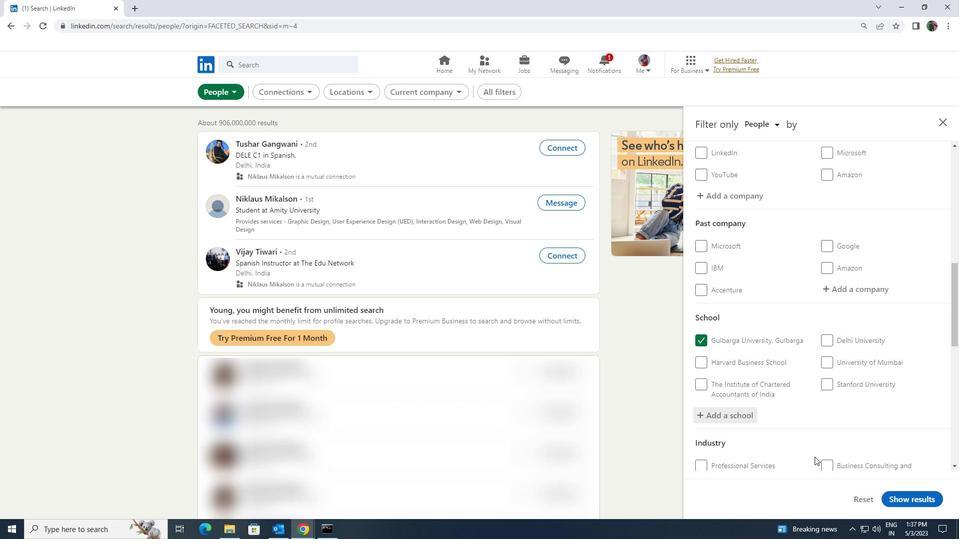 
Action: Mouse scrolled (815, 456) with delta (0, 0)
Screenshot: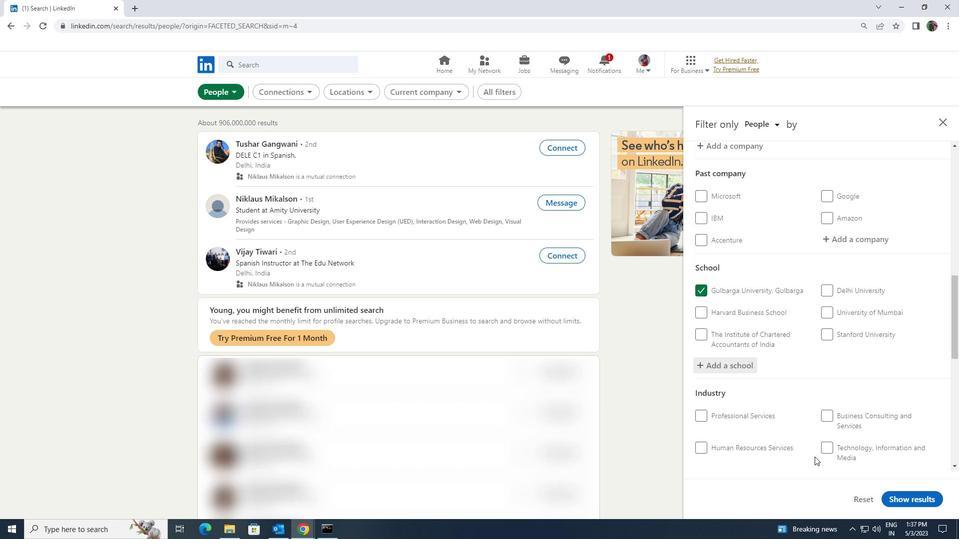
Action: Mouse moved to (815, 457)
Screenshot: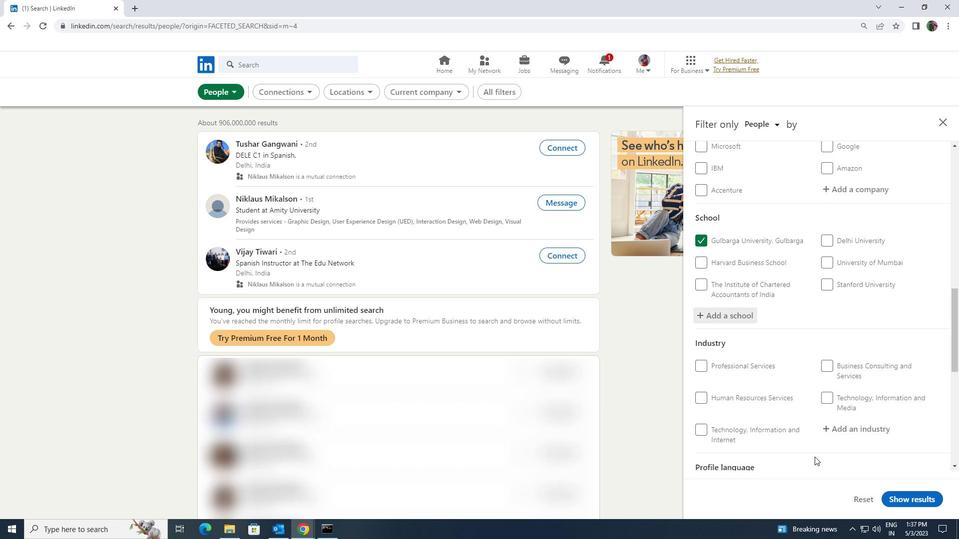 
Action: Mouse scrolled (815, 456) with delta (0, 0)
Screenshot: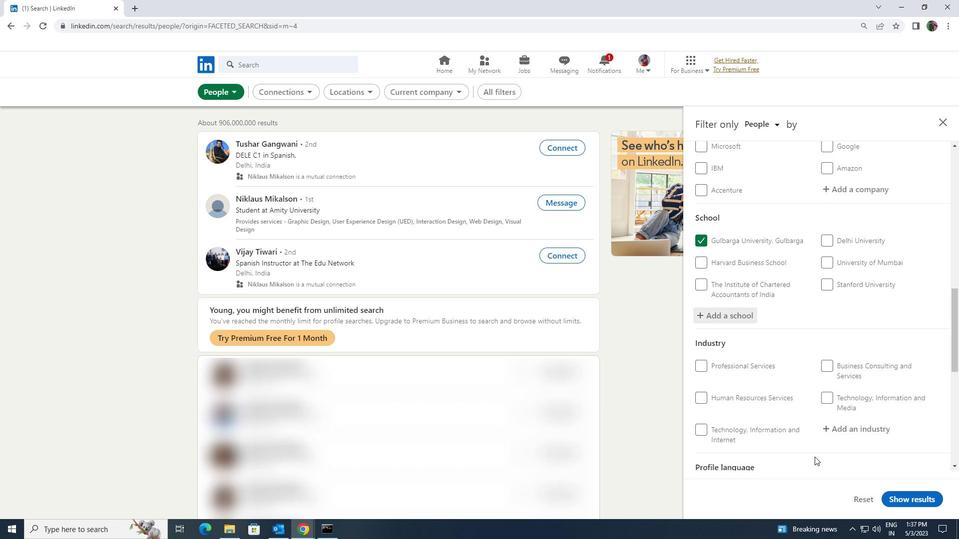 
Action: Mouse moved to (838, 380)
Screenshot: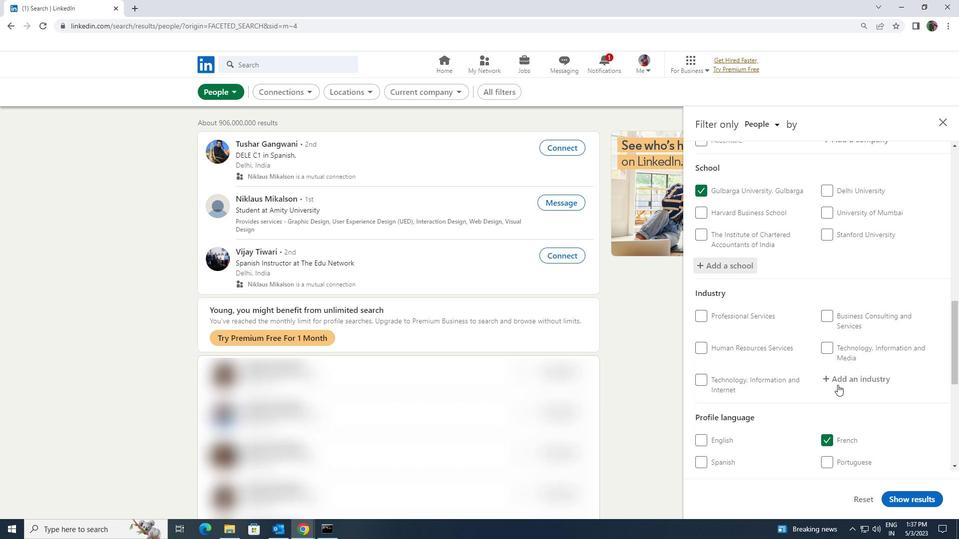 
Action: Mouse pressed left at (838, 380)
Screenshot: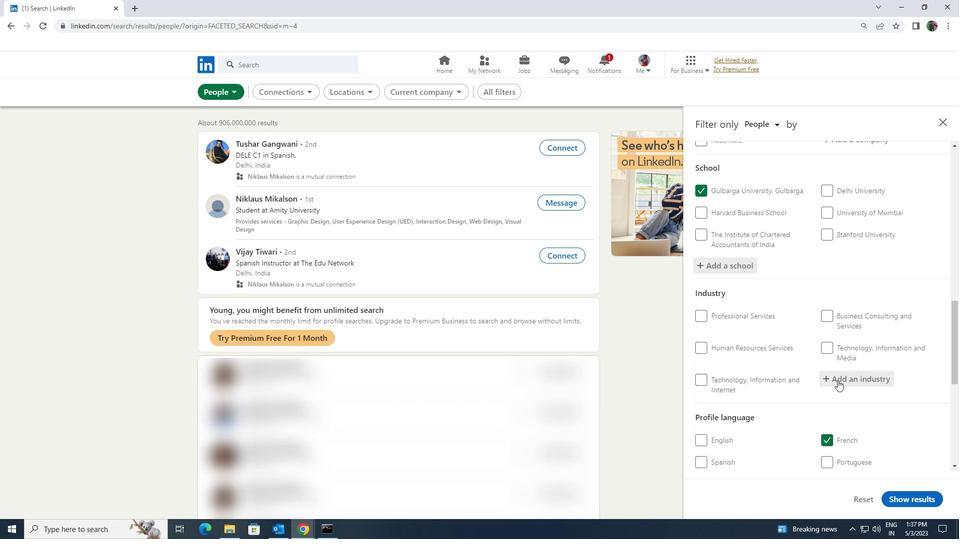
Action: Key pressed <Key.shift><Key.shift><Key.shift><Key.shift><Key.shift><Key.shift><Key.shift><Key.shift><Key.shift><Key.shift><Key.shift><Key.shift><Key.shift><Key.shift><Key.shift><Key.shift><Key.shift><Key.shift><Key.shift><Key.shift><Key.shift><Key.shift><Key.shift><Key.shift>PHYSICIAN
Screenshot: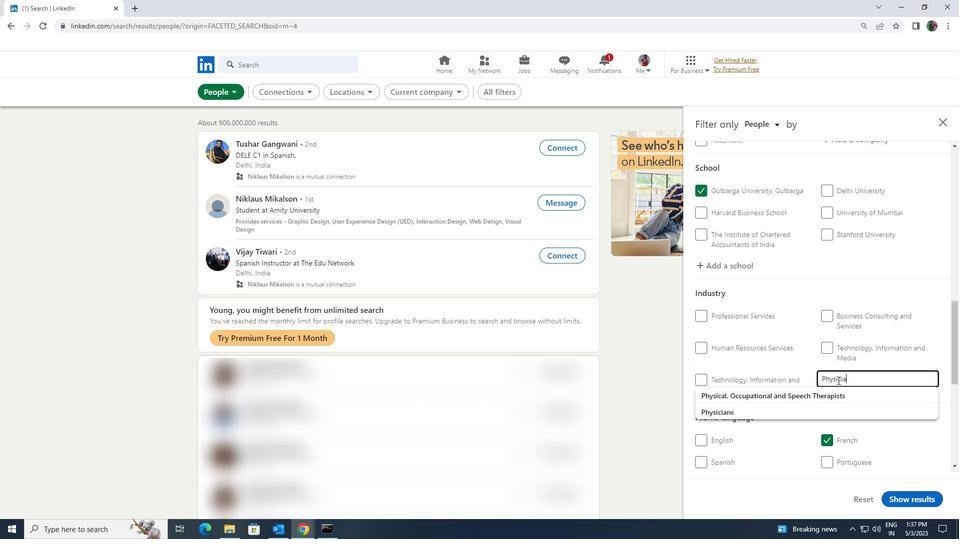 
Action: Mouse moved to (828, 391)
Screenshot: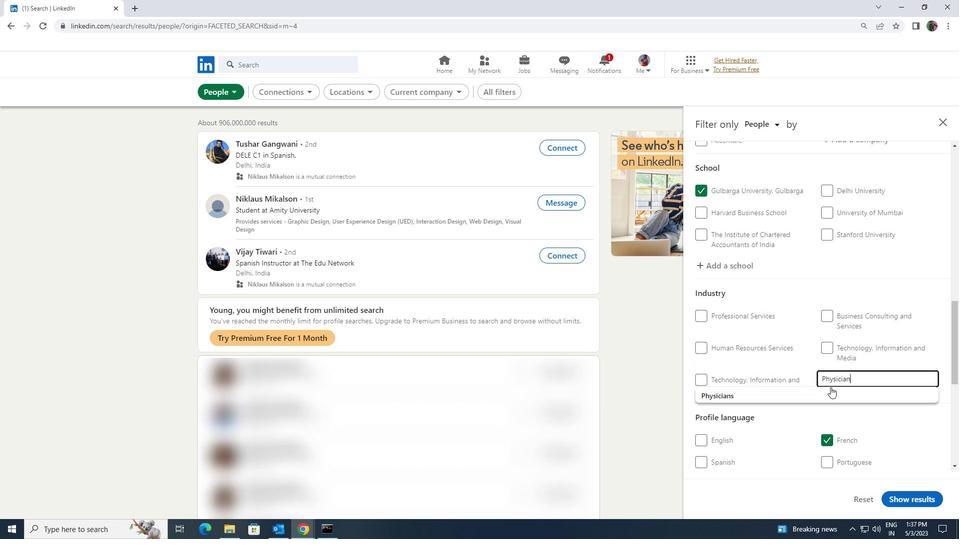 
Action: Mouse pressed left at (828, 391)
Screenshot: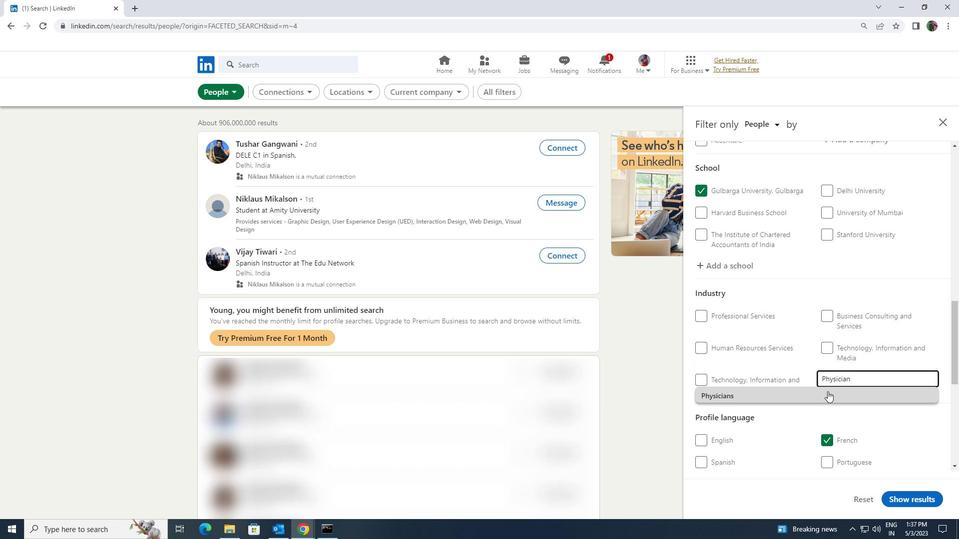
Action: Mouse scrolled (828, 391) with delta (0, 0)
Screenshot: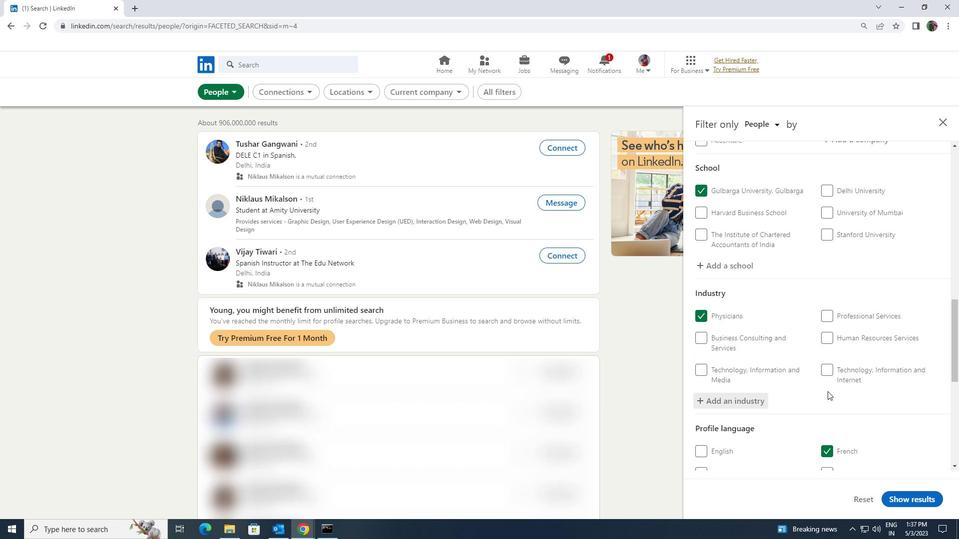 
Action: Mouse scrolled (828, 391) with delta (0, 0)
Screenshot: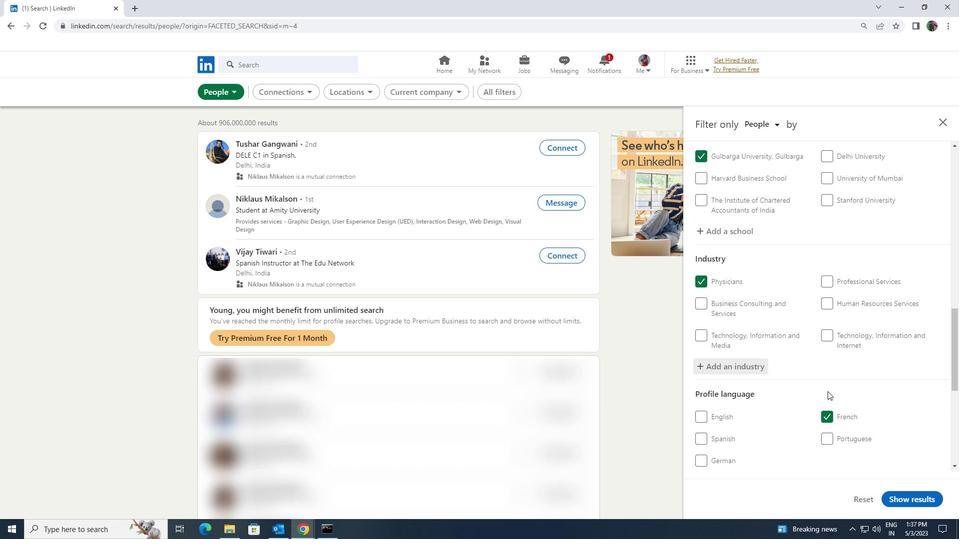 
Action: Mouse scrolled (828, 391) with delta (0, 0)
Screenshot: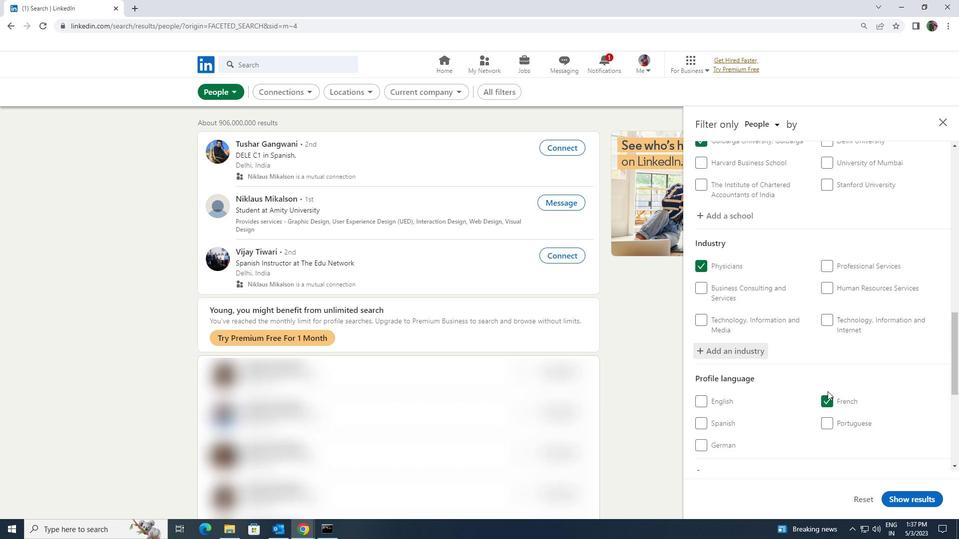 
Action: Mouse scrolled (828, 391) with delta (0, 0)
Screenshot: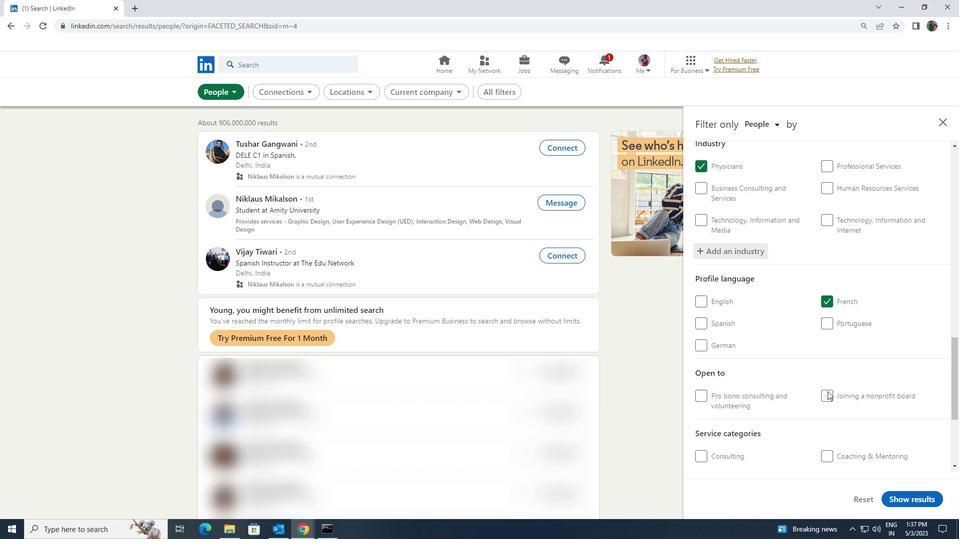 
Action: Mouse scrolled (828, 391) with delta (0, 0)
Screenshot: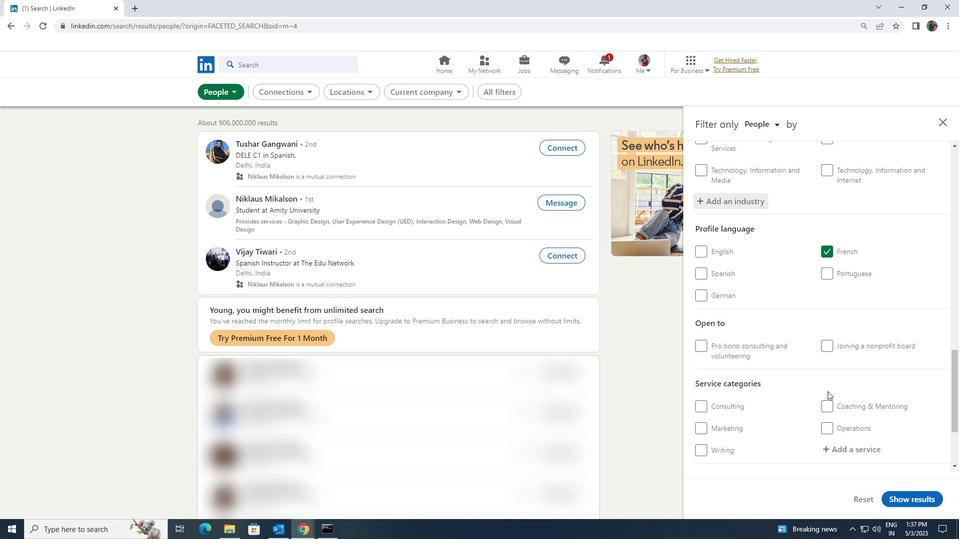 
Action: Mouse moved to (826, 398)
Screenshot: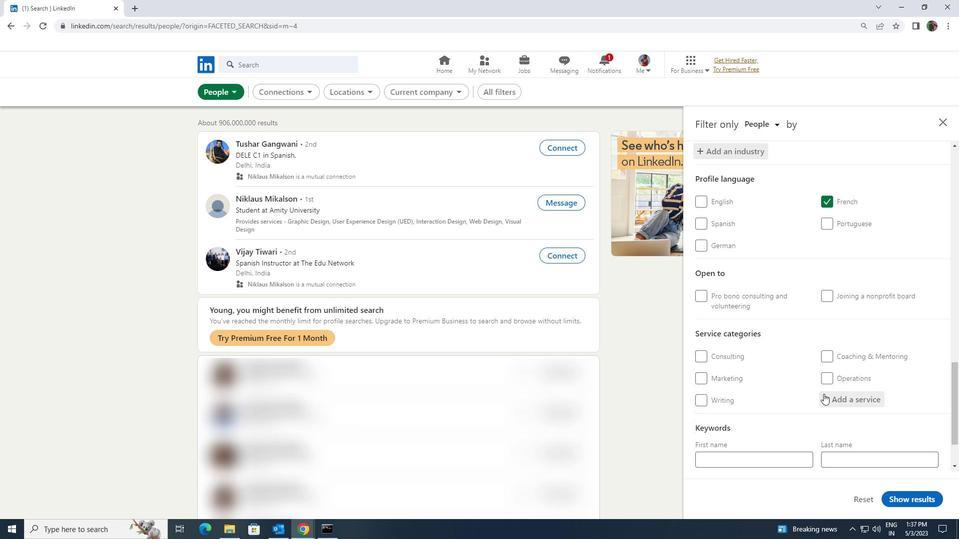 
Action: Mouse pressed left at (826, 398)
Screenshot: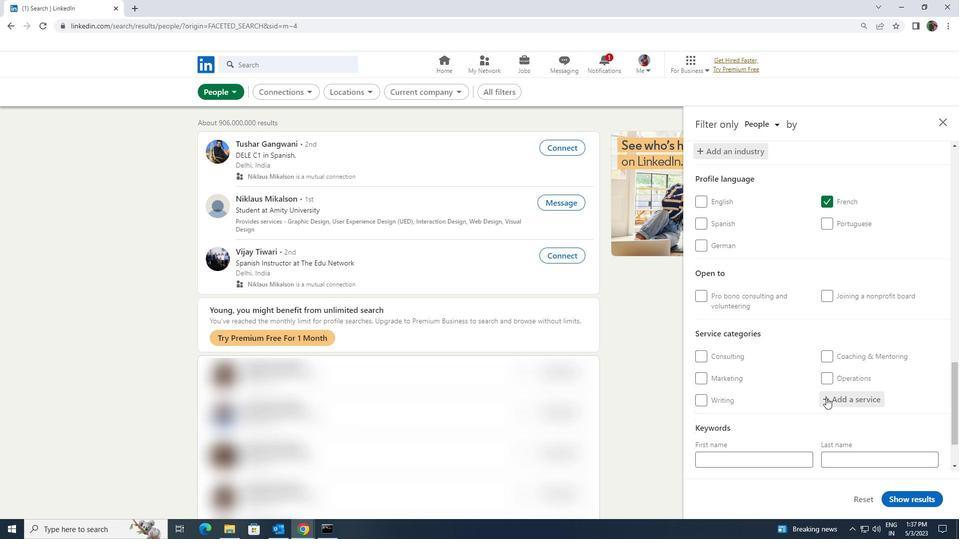 
Action: Key pressed <Key.shift><Key.shift><Key.shift><Key.shift><Key.shift><Key.shift><Key.shift><Key.shift><Key.shift><Key.shift><Key.shift>RESEARCH<Key.enter>
Screenshot: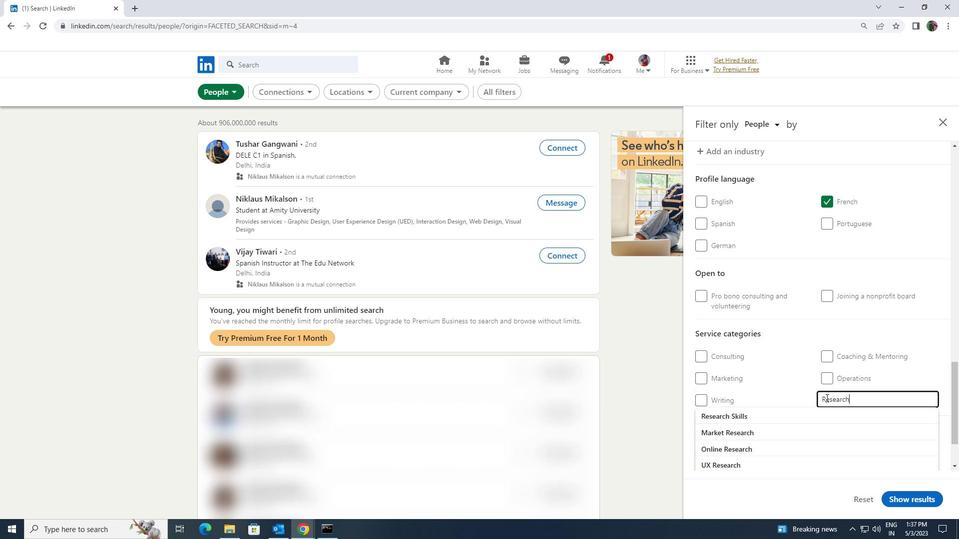 
Action: Mouse scrolled (826, 397) with delta (0, 0)
Screenshot: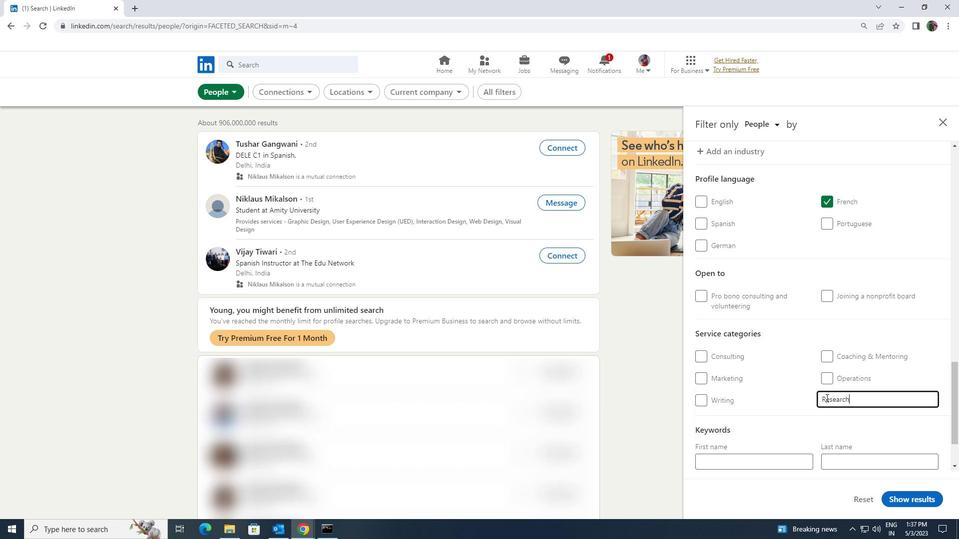 
Action: Mouse scrolled (826, 397) with delta (0, 0)
Screenshot: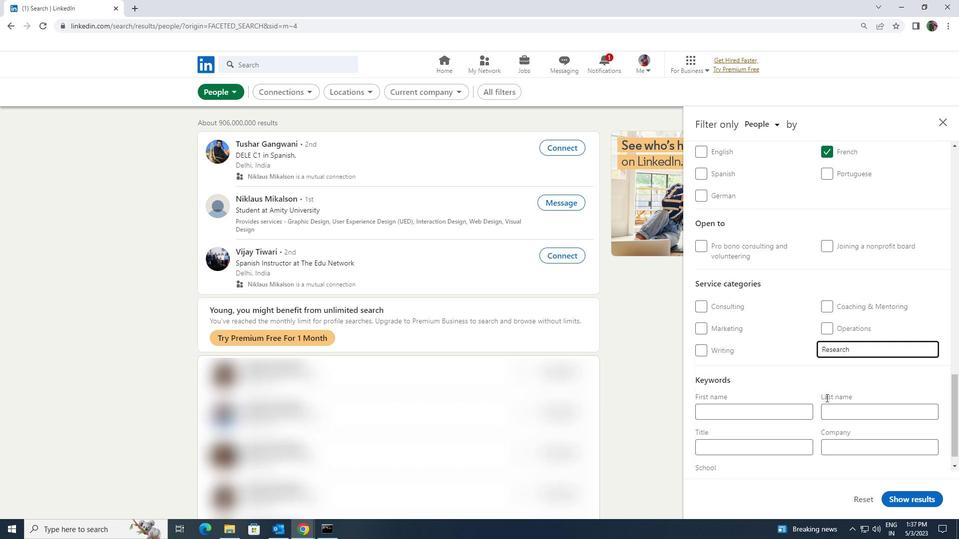 
Action: Mouse moved to (806, 425)
Screenshot: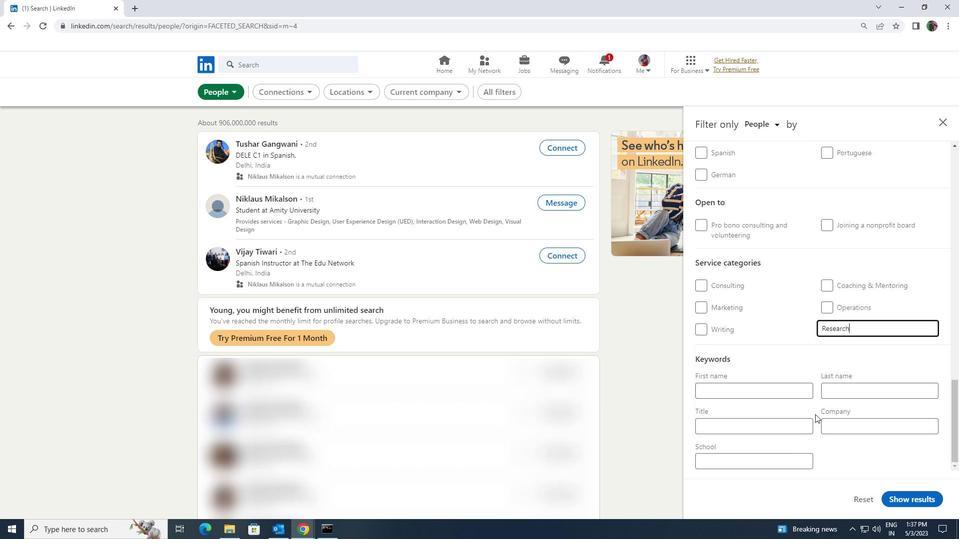 
Action: Mouse pressed left at (806, 425)
Screenshot: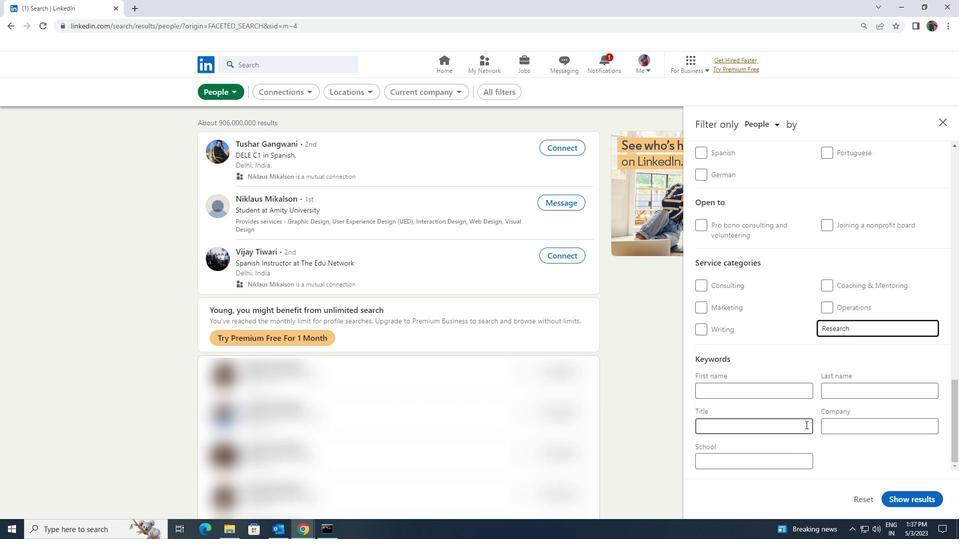 
Action: Key pressed <Key.shift><Key.shift><Key.shift><Key.shift><Key.shift><Key.shift>DIRECTOR<Key.space><Key.shift>OF<Key.space><Key.shift>MAINTENANCE
Screenshot: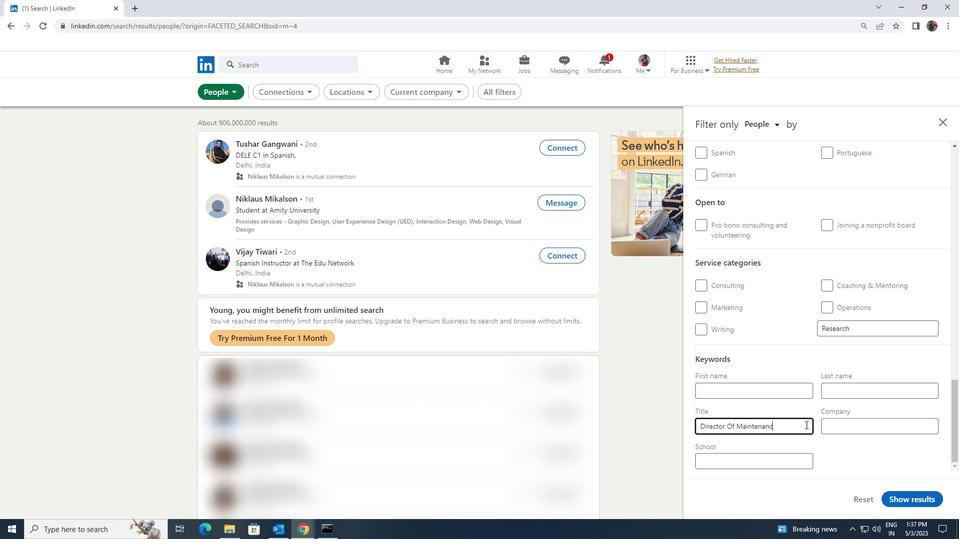 
Action: Mouse moved to (900, 493)
Screenshot: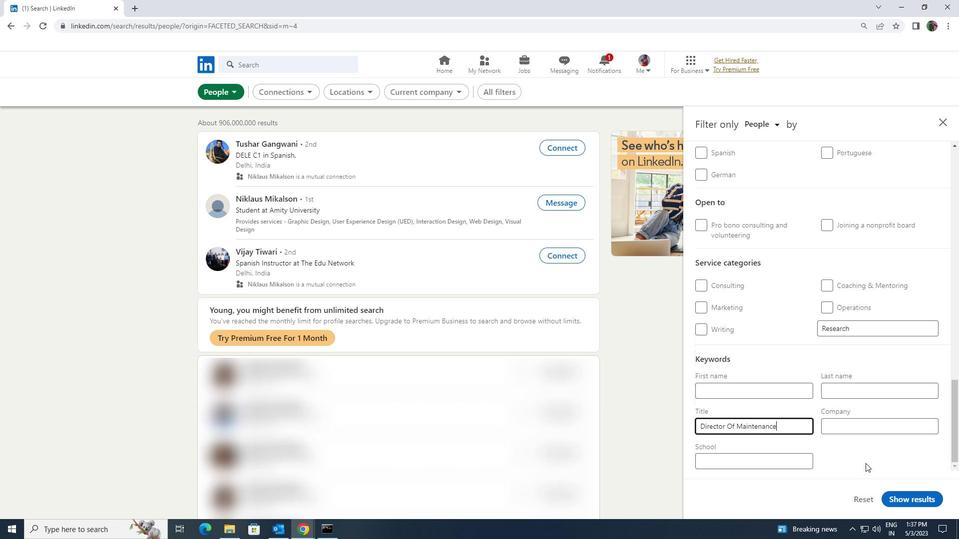 
Action: Mouse pressed left at (900, 493)
Screenshot: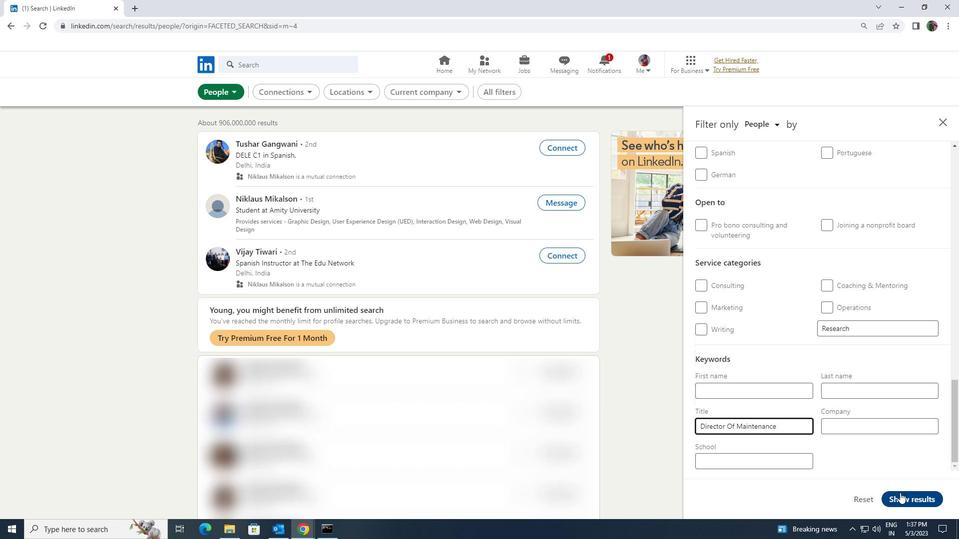 
